 Task: Select the stages prompt to save files before stash.
Action: Mouse moved to (12, 470)
Screenshot: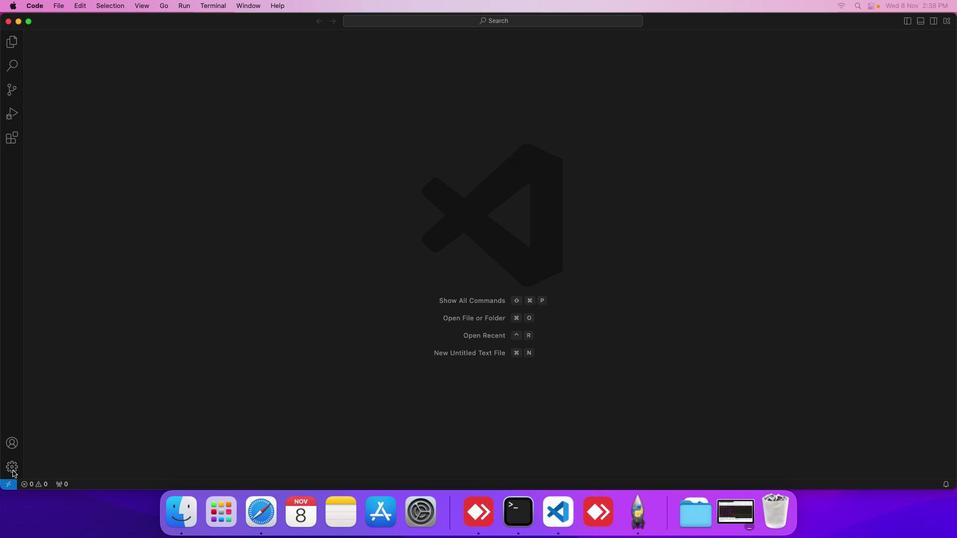 
Action: Mouse pressed left at (12, 470)
Screenshot: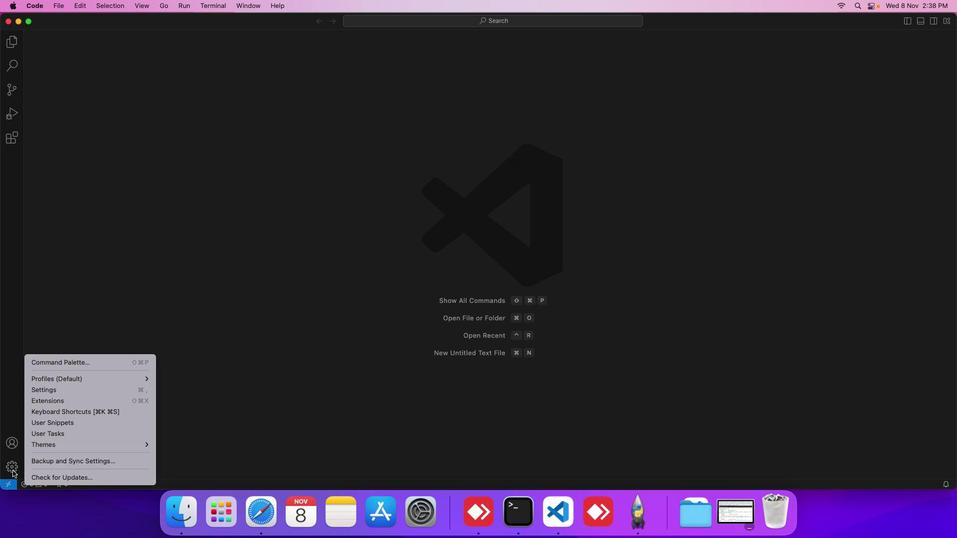 
Action: Mouse moved to (54, 391)
Screenshot: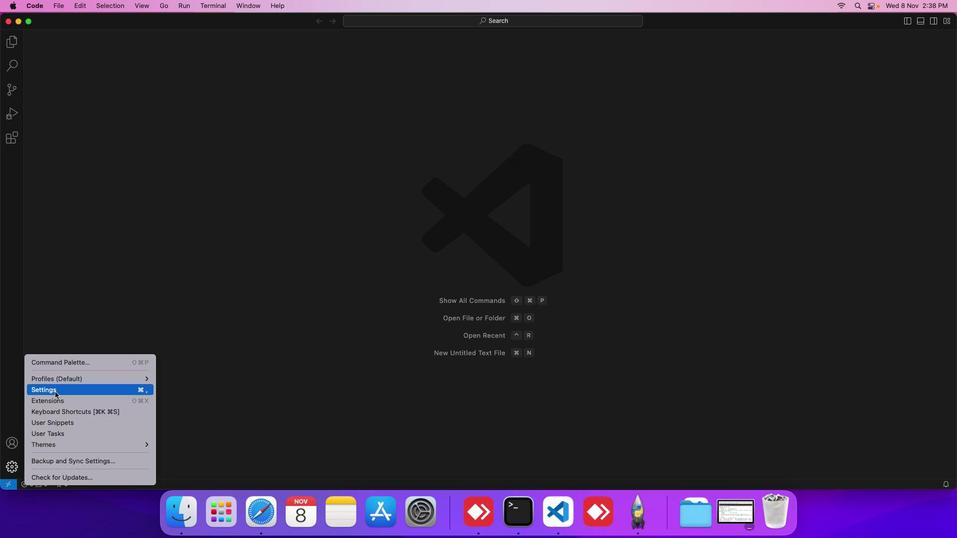 
Action: Mouse pressed left at (54, 391)
Screenshot: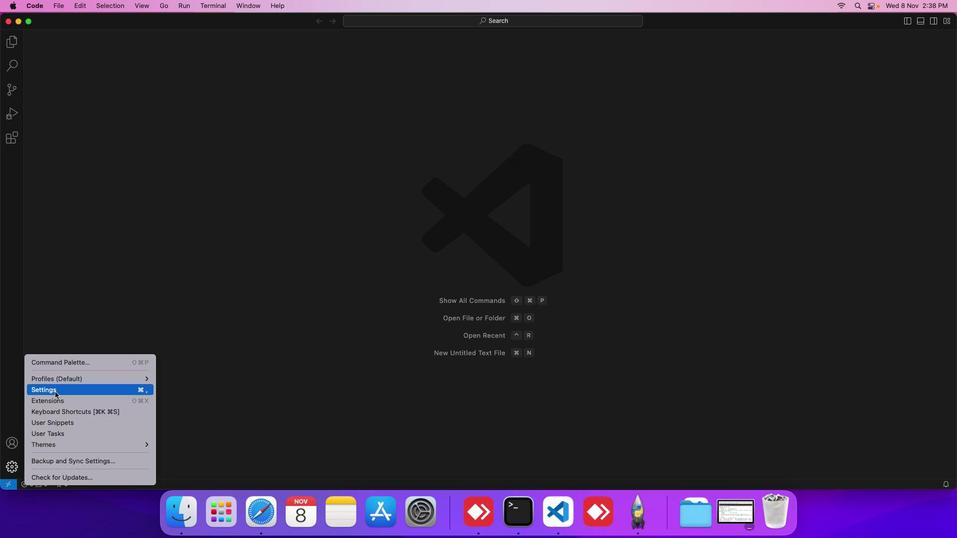 
Action: Mouse moved to (219, 177)
Screenshot: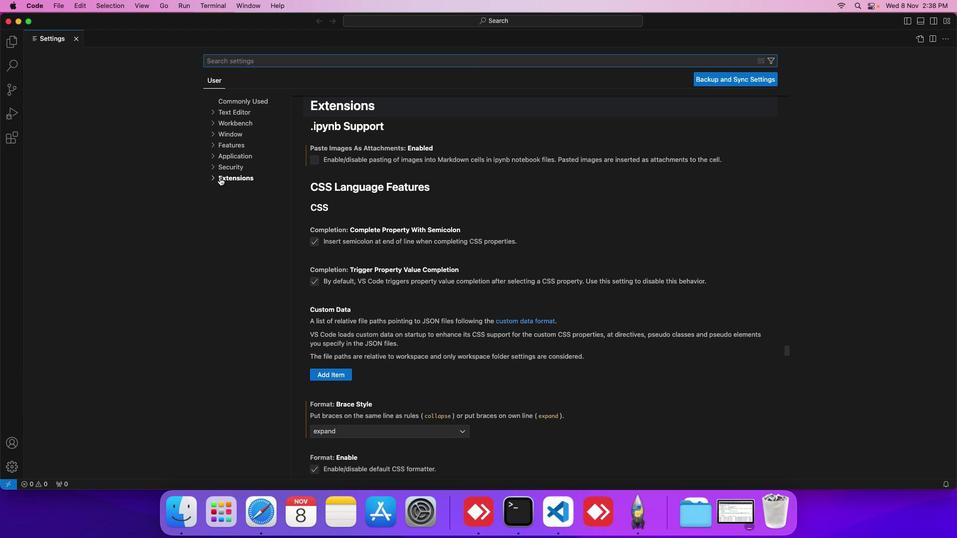 
Action: Mouse pressed left at (219, 177)
Screenshot: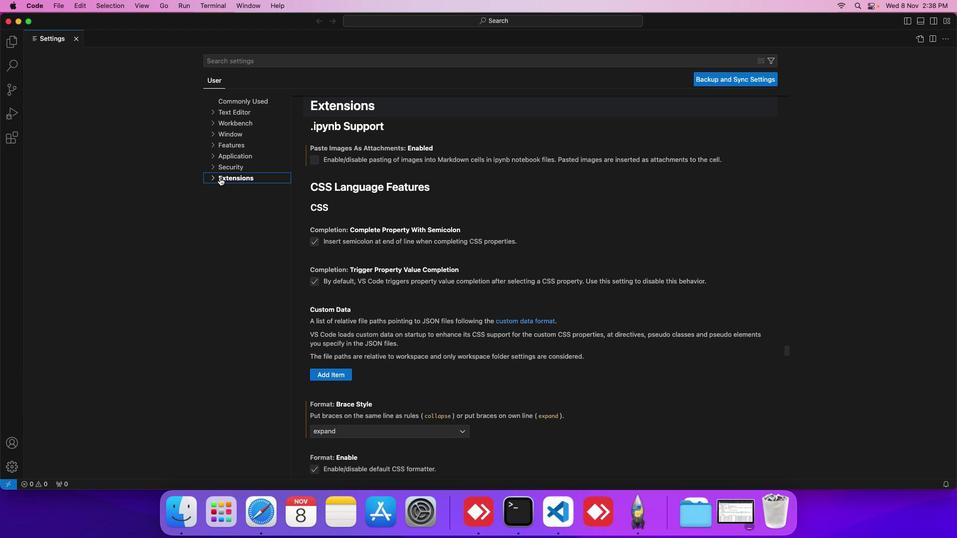 
Action: Mouse moved to (224, 220)
Screenshot: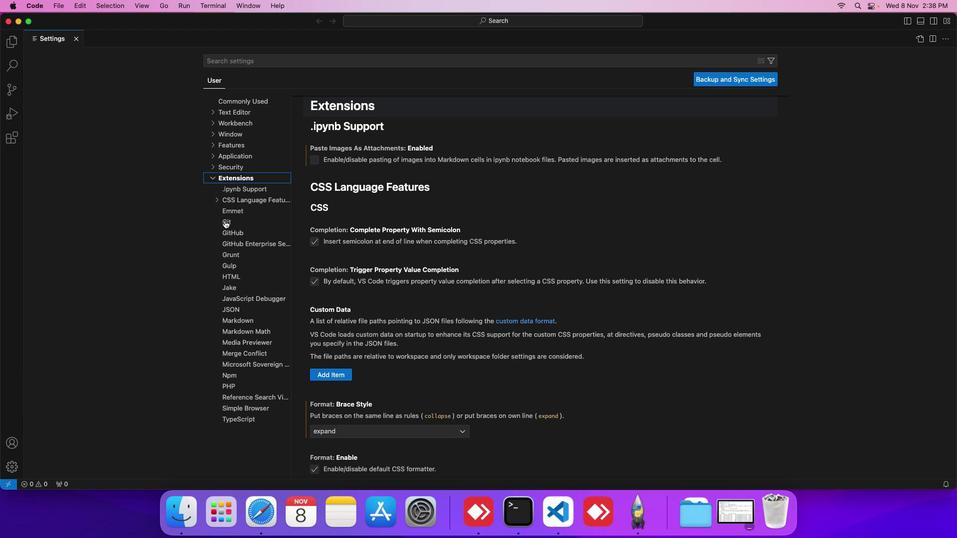 
Action: Mouse pressed left at (224, 220)
Screenshot: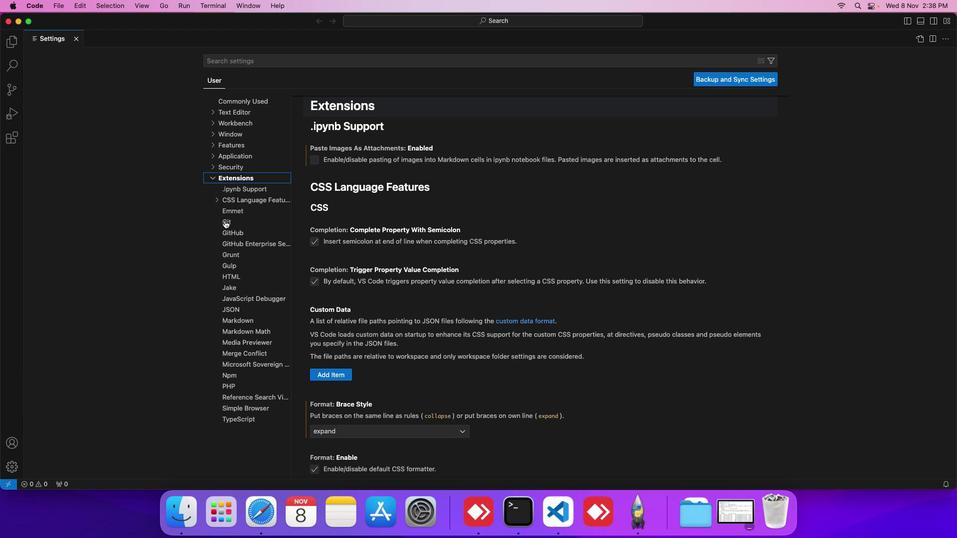 
Action: Mouse moved to (354, 269)
Screenshot: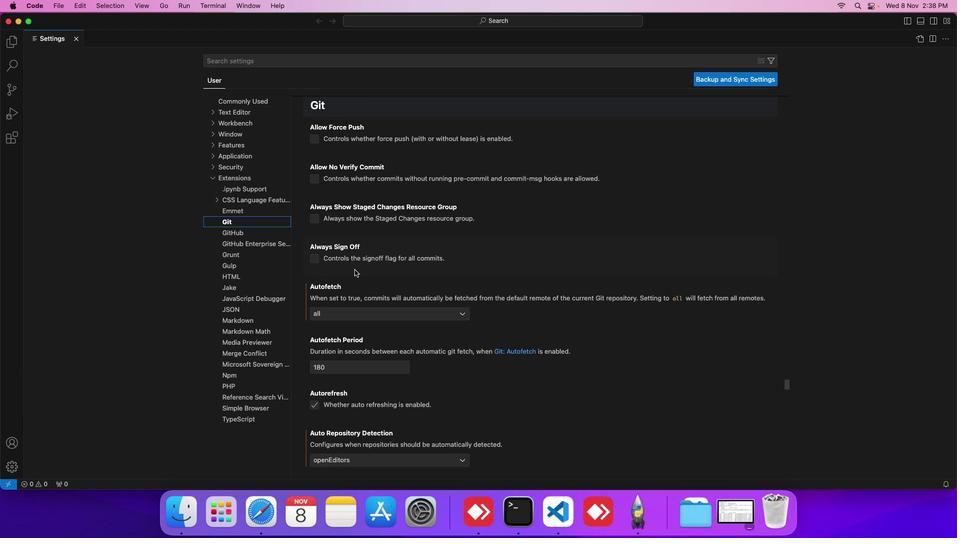 
Action: Mouse scrolled (354, 269) with delta (0, 0)
Screenshot: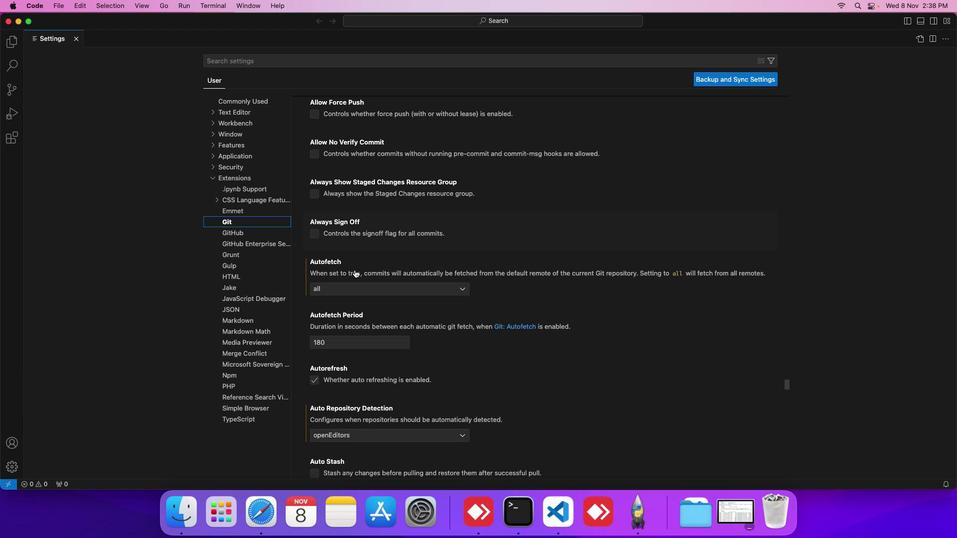 
Action: Mouse scrolled (354, 269) with delta (0, 0)
Screenshot: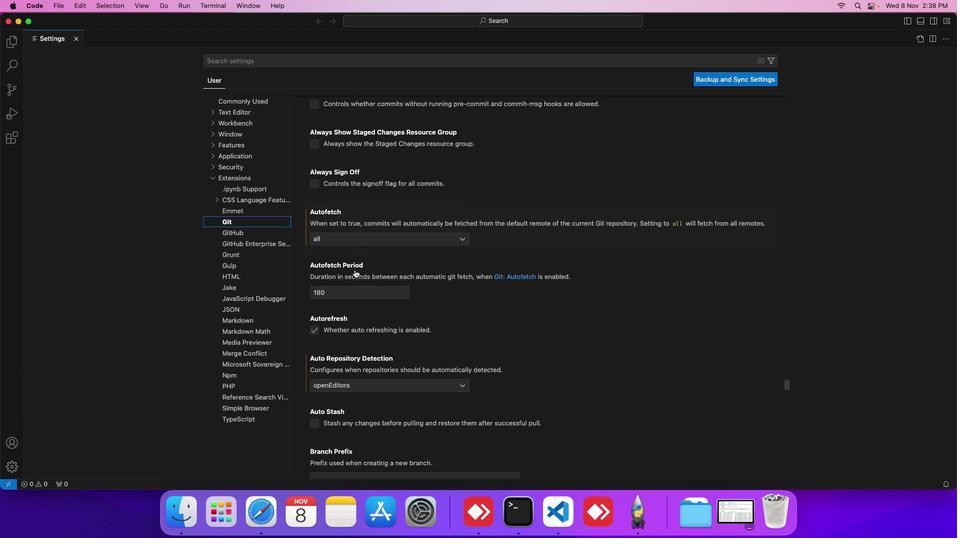 
Action: Mouse scrolled (354, 269) with delta (0, 0)
Screenshot: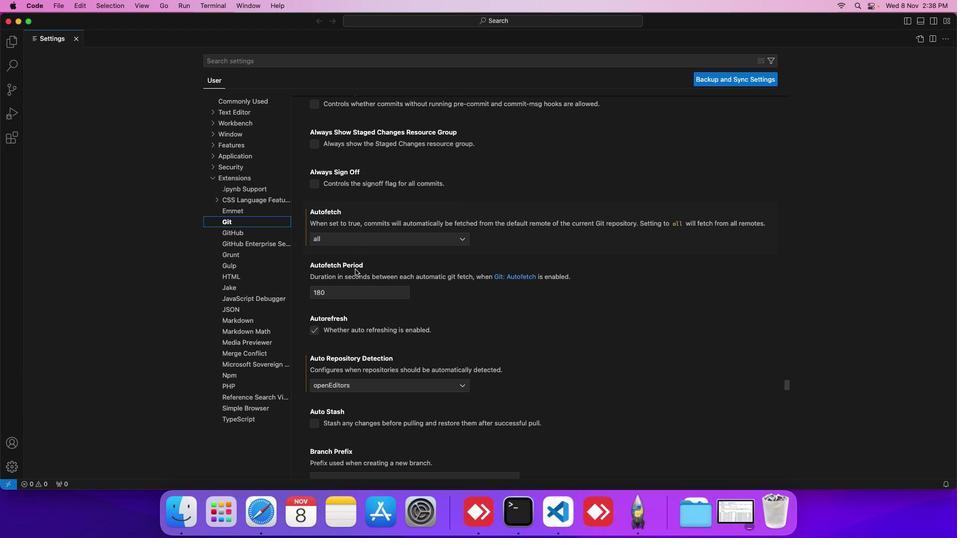 
Action: Mouse moved to (355, 269)
Screenshot: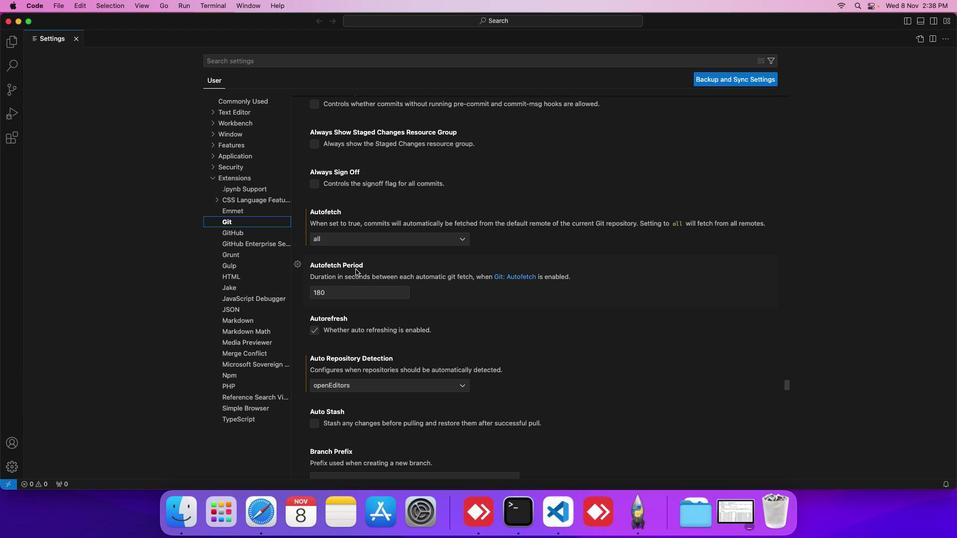 
Action: Mouse scrolled (355, 269) with delta (0, 0)
Screenshot: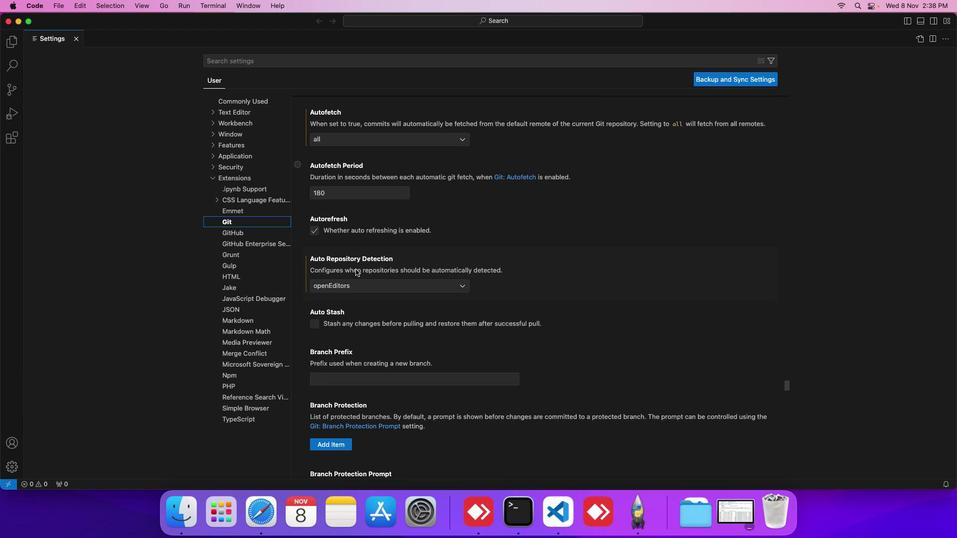 
Action: Mouse scrolled (355, 269) with delta (0, 0)
Screenshot: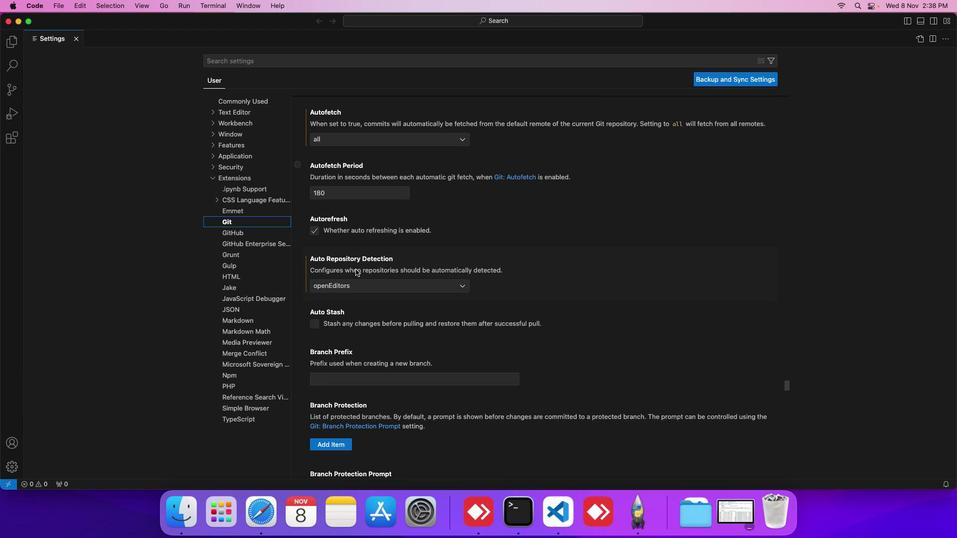 
Action: Mouse scrolled (355, 269) with delta (0, 0)
Screenshot: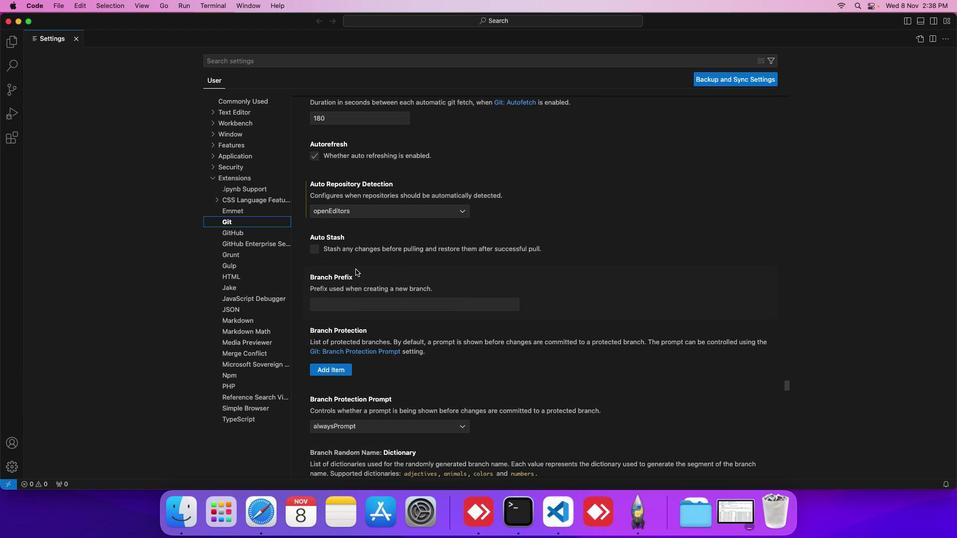 
Action: Mouse scrolled (355, 269) with delta (0, -1)
Screenshot: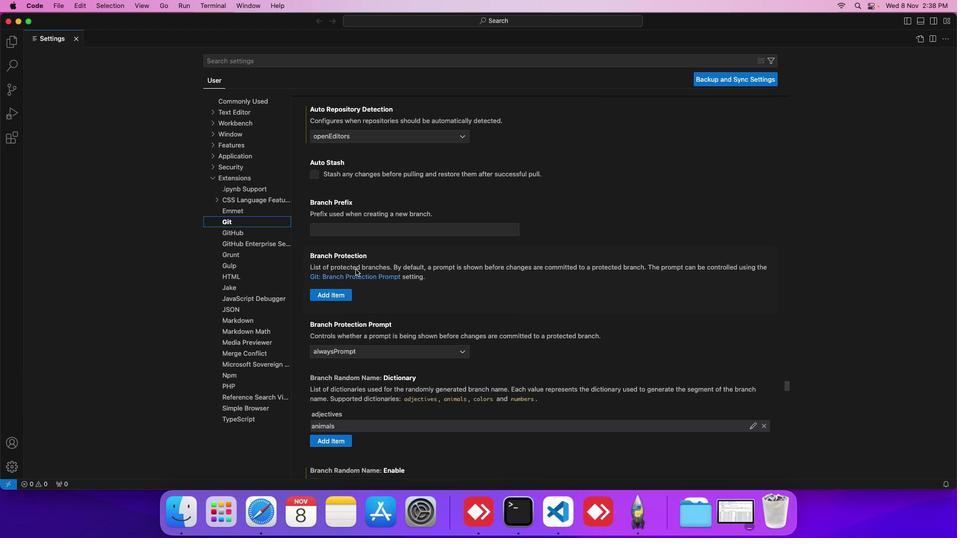 
Action: Mouse scrolled (355, 269) with delta (0, -1)
Screenshot: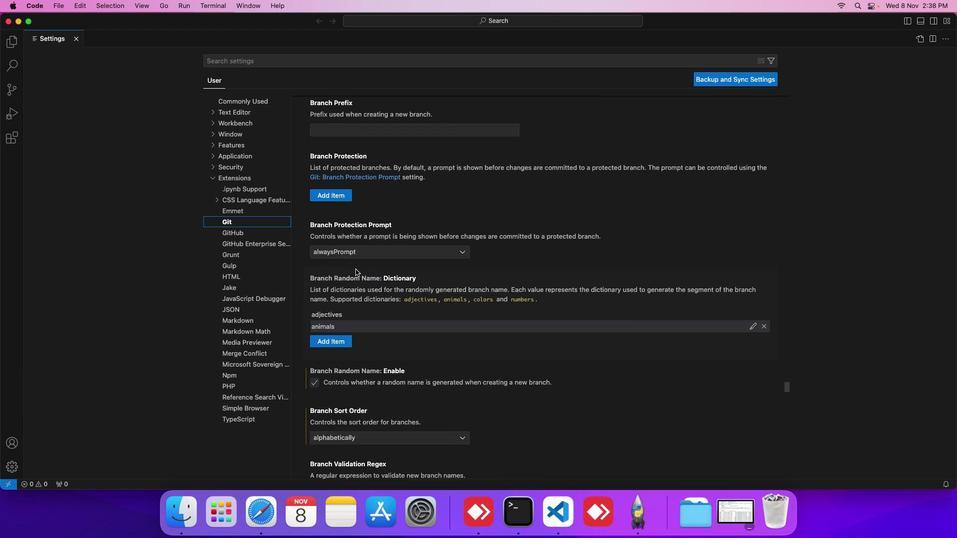 
Action: Mouse scrolled (355, 269) with delta (0, -1)
Screenshot: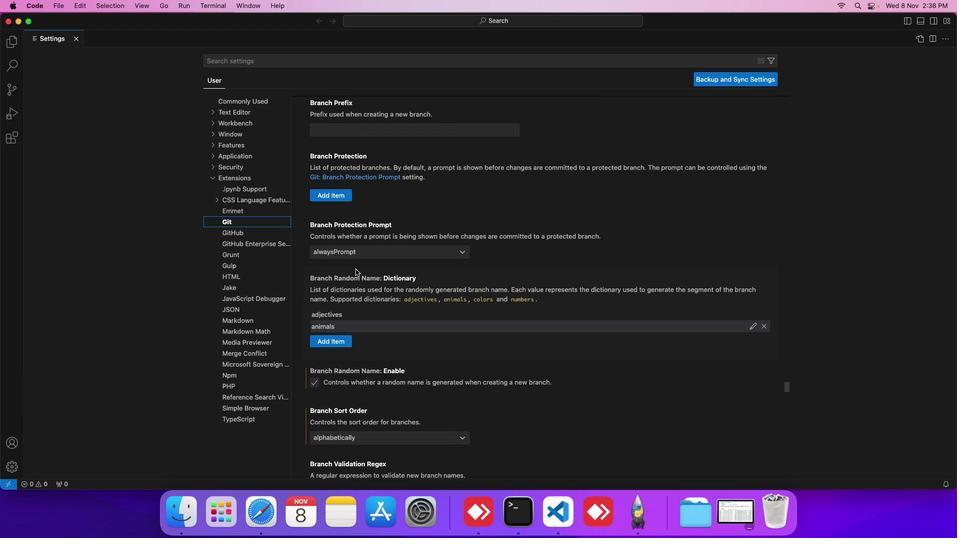 
Action: Mouse scrolled (355, 269) with delta (0, 0)
Screenshot: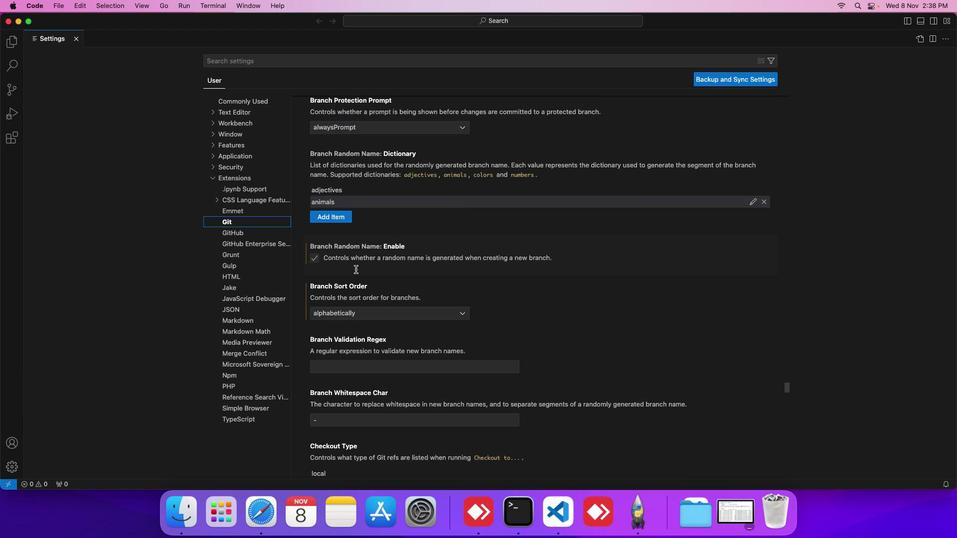 
Action: Mouse scrolled (355, 269) with delta (0, 0)
Screenshot: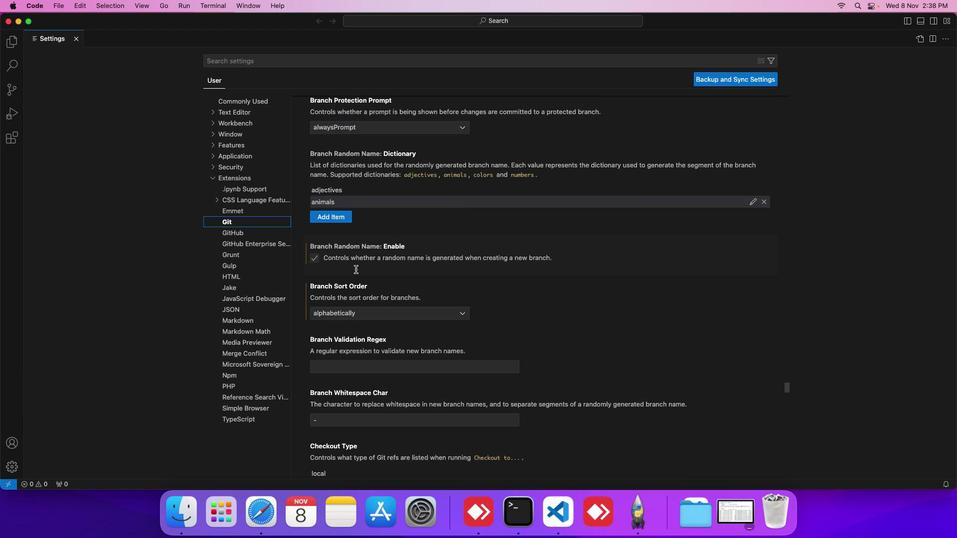 
Action: Mouse scrolled (355, 269) with delta (0, -1)
Screenshot: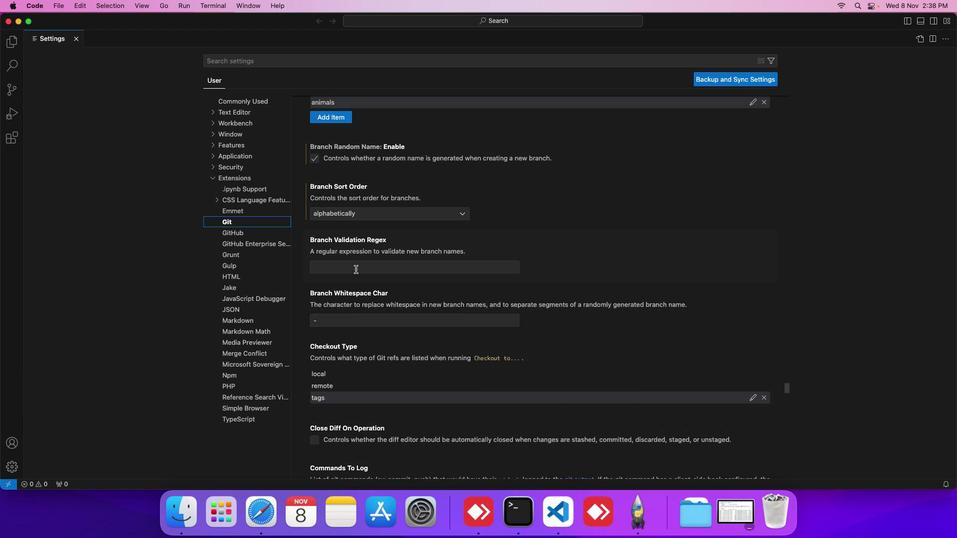 
Action: Mouse scrolled (355, 269) with delta (0, -1)
Screenshot: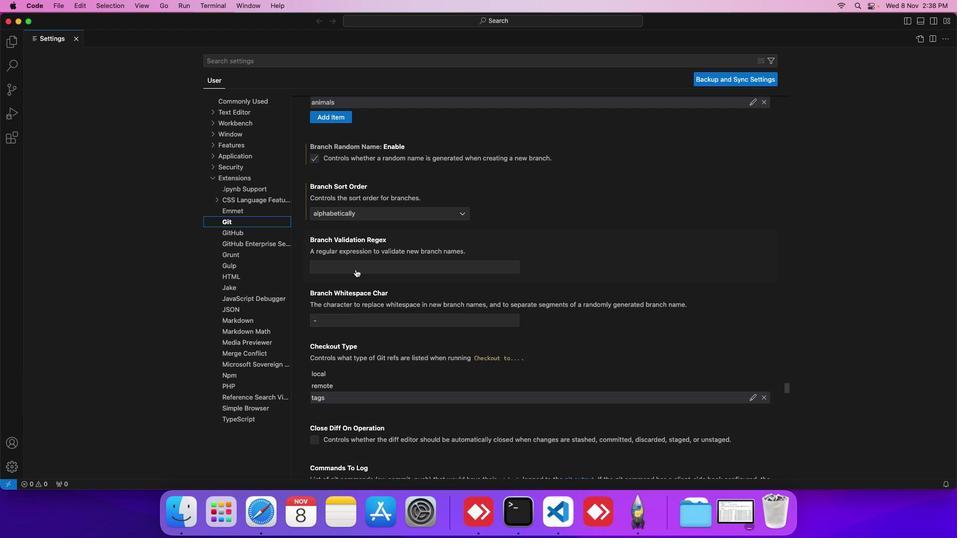 
Action: Mouse scrolled (355, 269) with delta (0, -1)
Screenshot: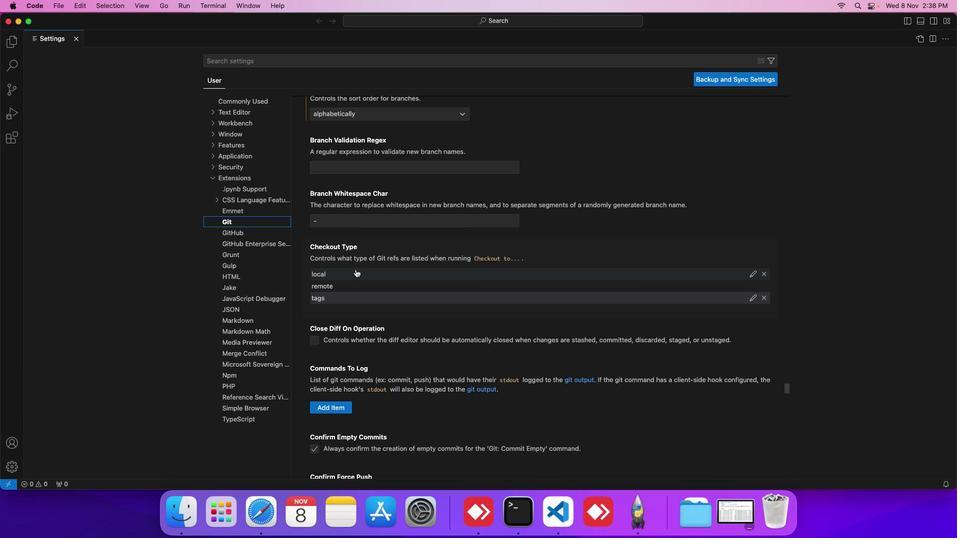 
Action: Mouse scrolled (355, 269) with delta (0, 0)
Screenshot: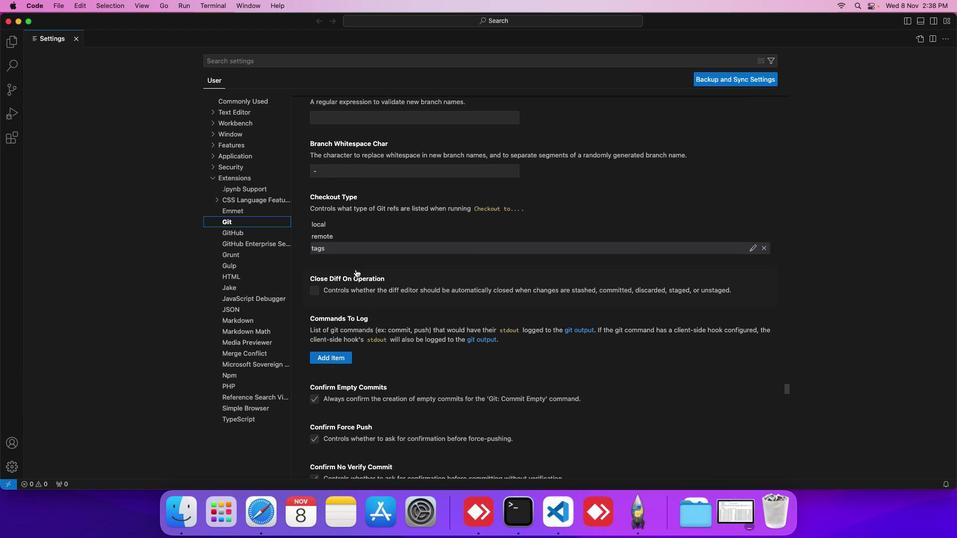 
Action: Mouse scrolled (355, 269) with delta (0, 0)
Screenshot: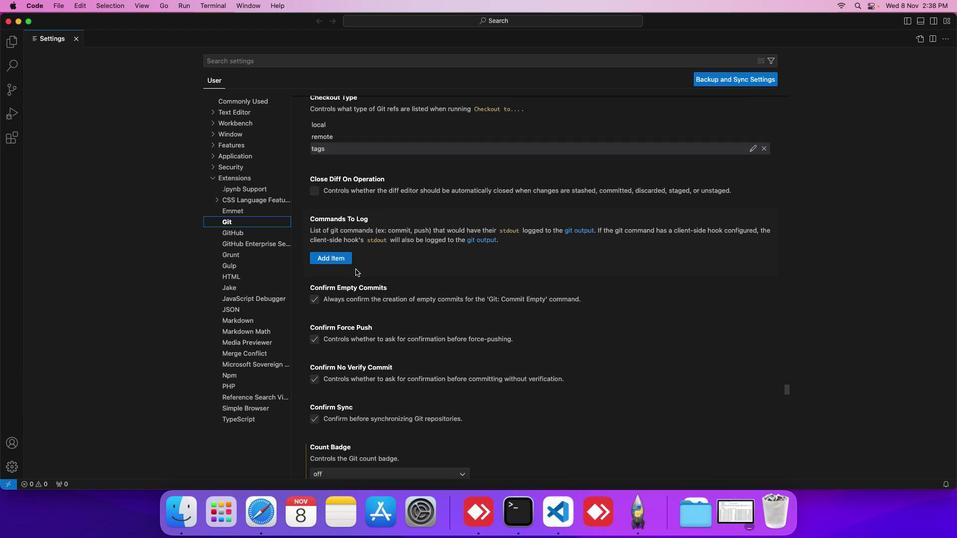 
Action: Mouse scrolled (355, 269) with delta (0, 0)
Screenshot: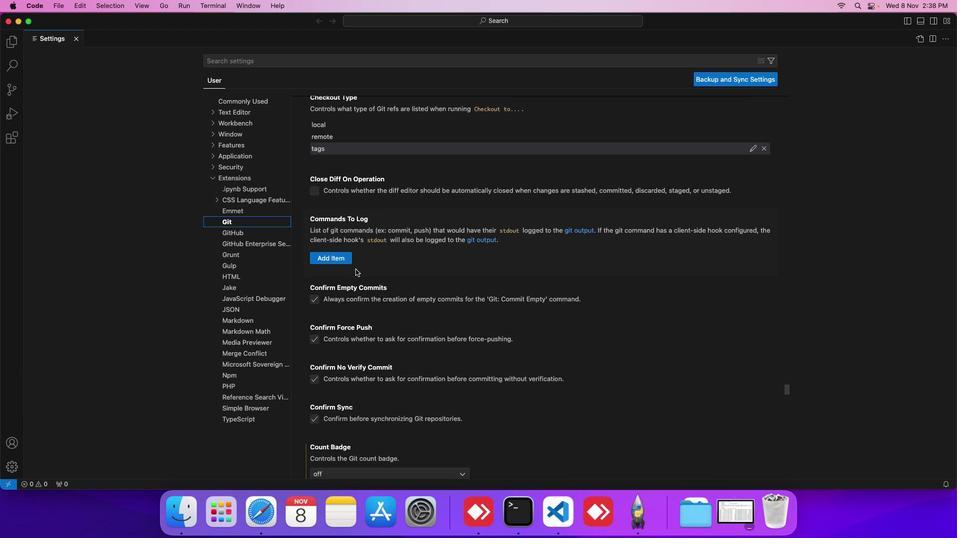 
Action: Mouse scrolled (355, 269) with delta (0, -1)
Screenshot: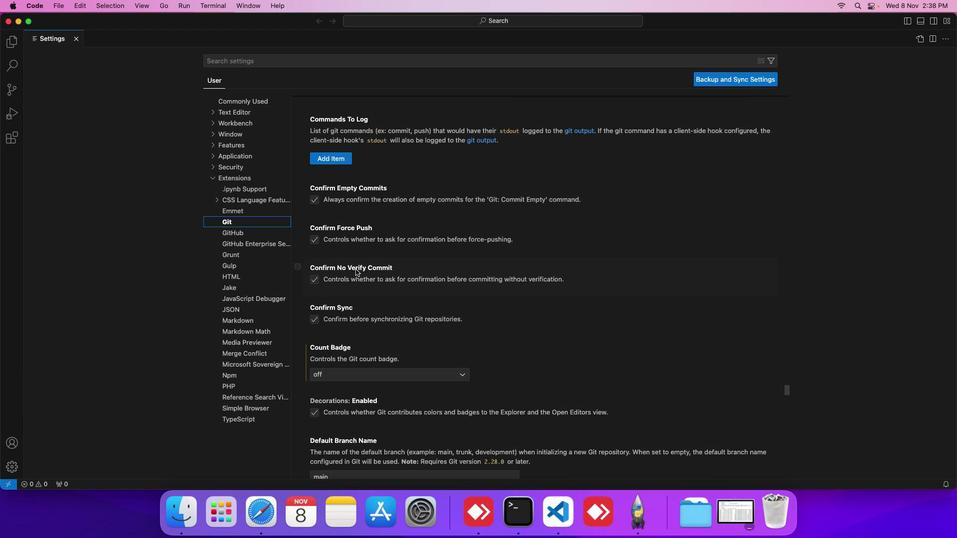 
Action: Mouse scrolled (355, 269) with delta (0, -1)
Screenshot: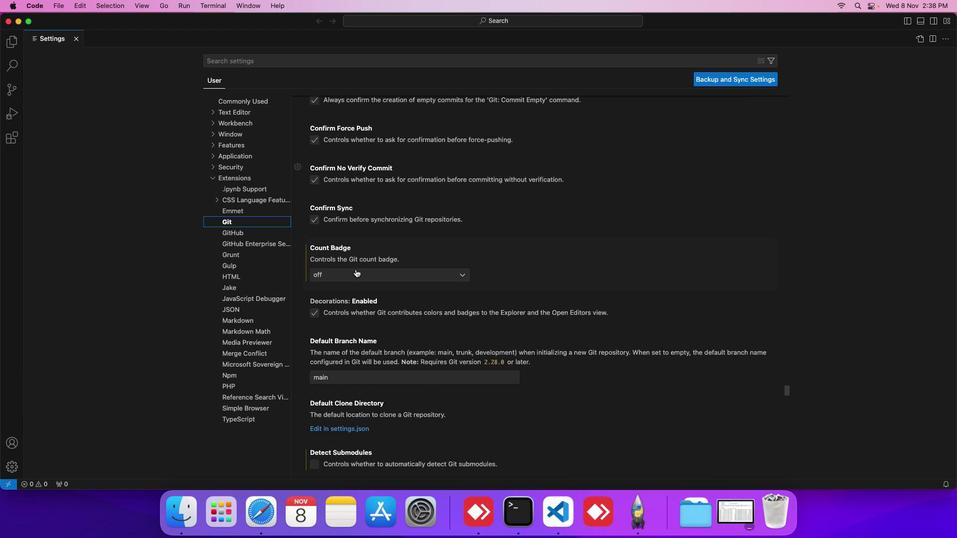 
Action: Mouse scrolled (355, 269) with delta (0, -1)
Screenshot: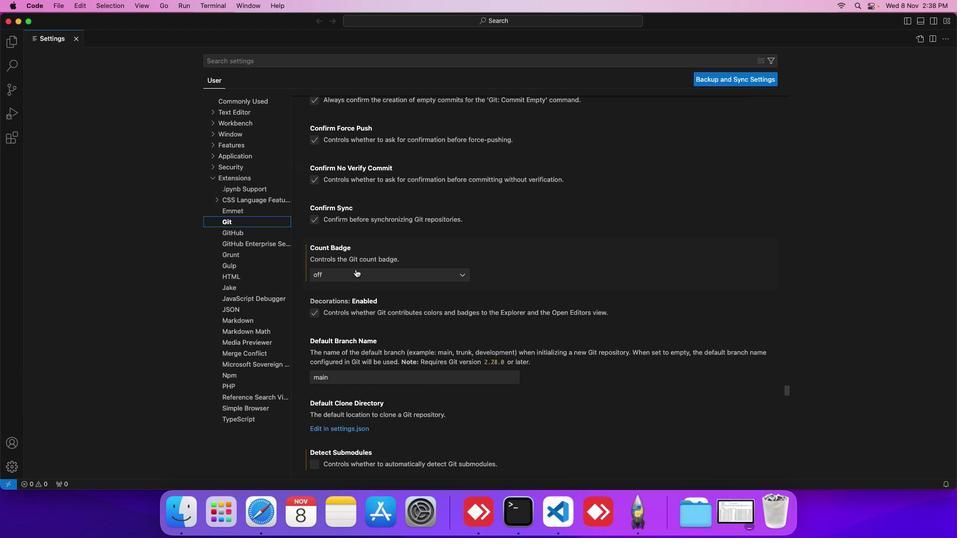 
Action: Mouse scrolled (355, 269) with delta (0, 0)
Screenshot: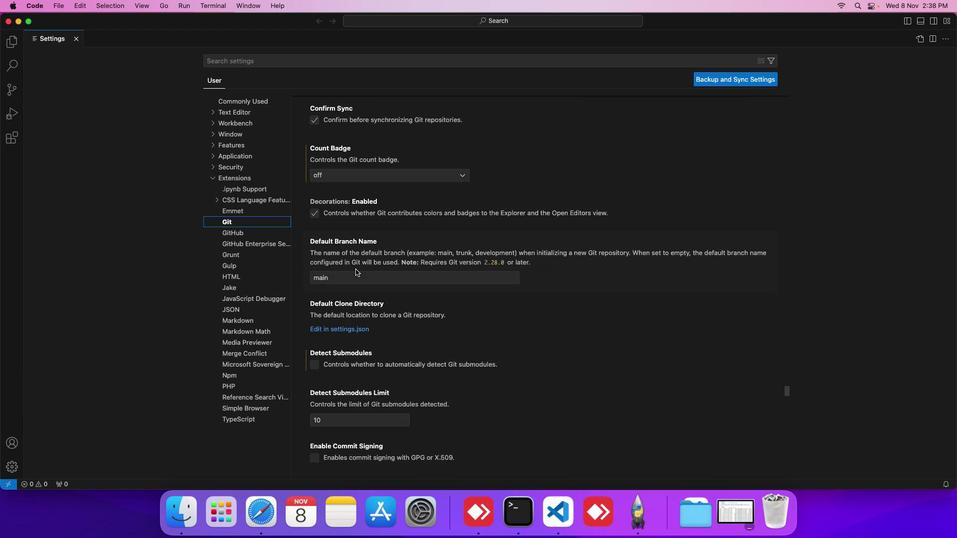 
Action: Mouse scrolled (355, 269) with delta (0, 0)
Screenshot: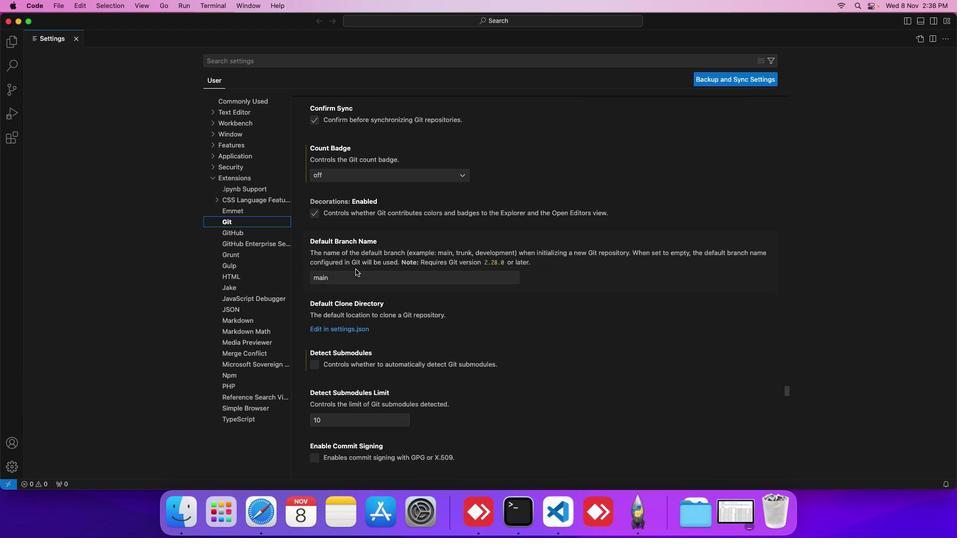 
Action: Mouse scrolled (355, 269) with delta (0, 0)
Screenshot: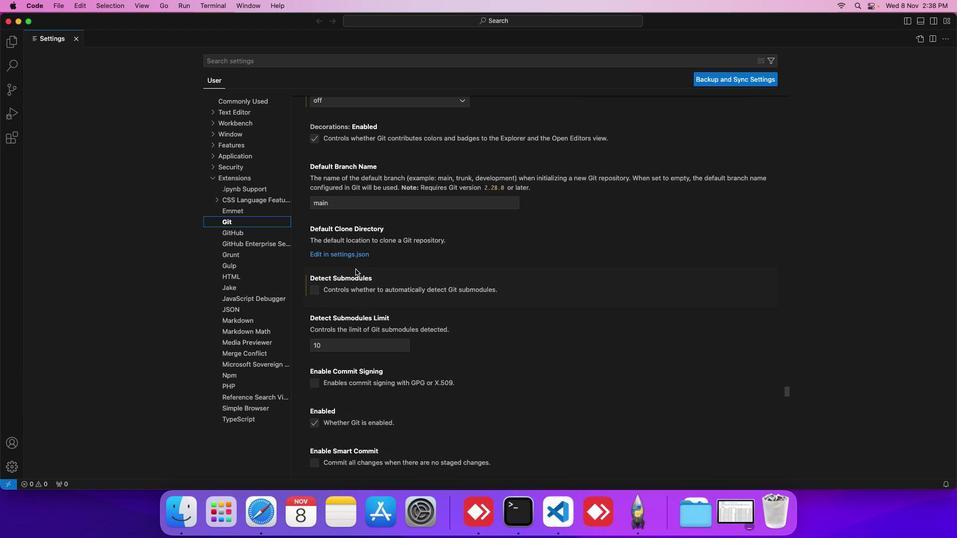 
Action: Mouse scrolled (355, 269) with delta (0, -1)
Screenshot: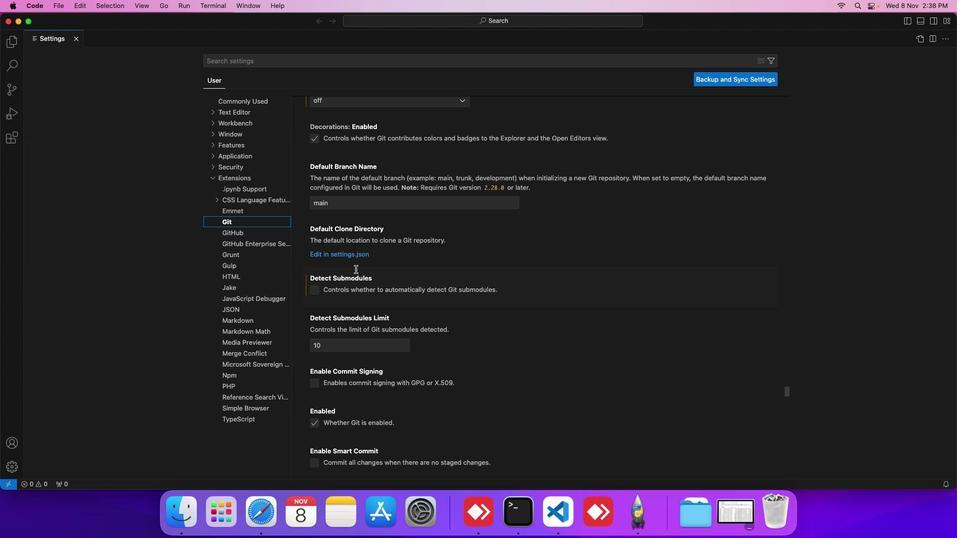 
Action: Mouse scrolled (355, 269) with delta (0, -1)
Screenshot: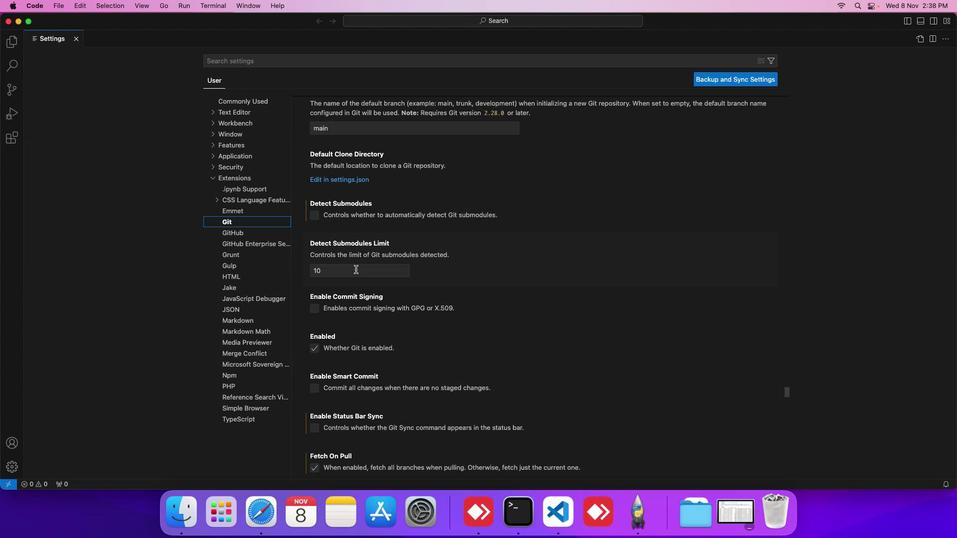 
Action: Mouse scrolled (355, 269) with delta (0, 0)
Screenshot: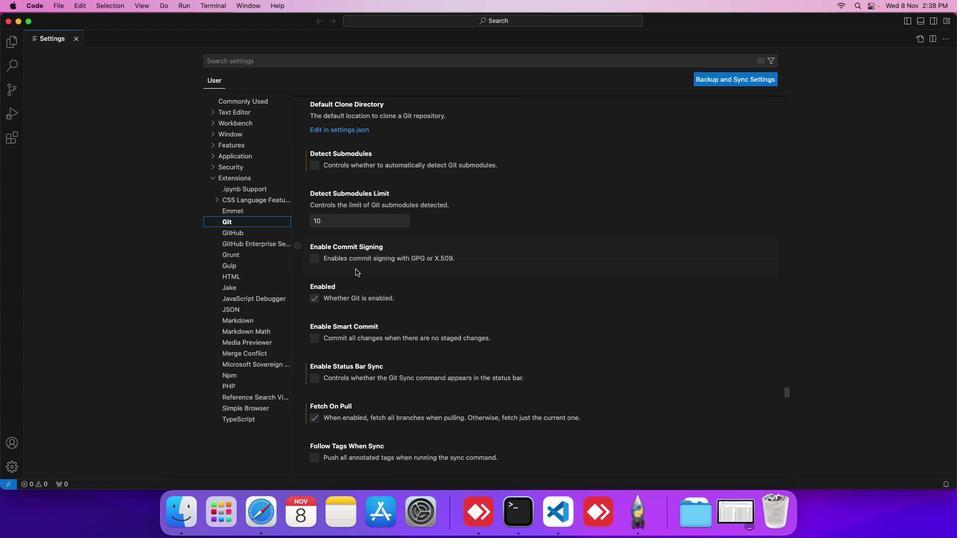 
Action: Mouse scrolled (355, 269) with delta (0, 0)
Screenshot: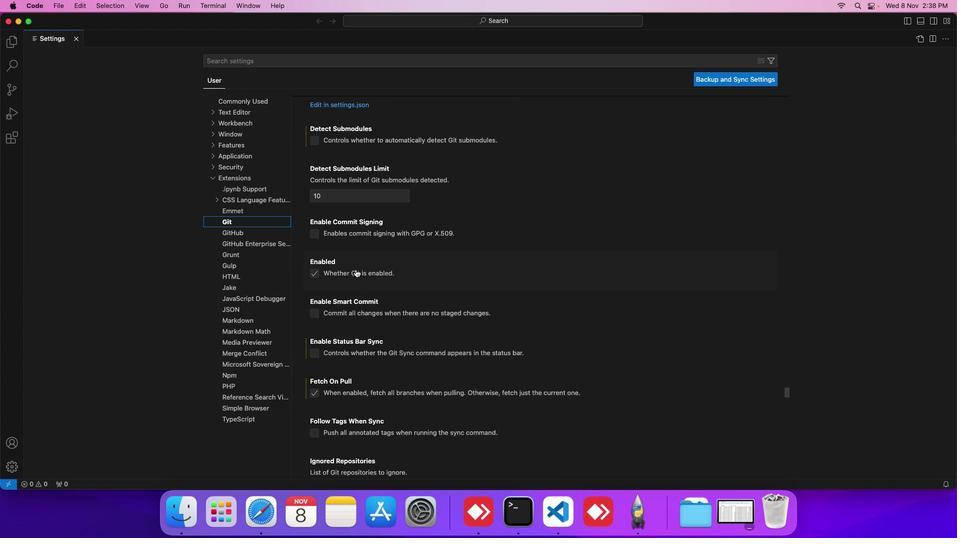 
Action: Mouse scrolled (355, 269) with delta (0, 0)
Screenshot: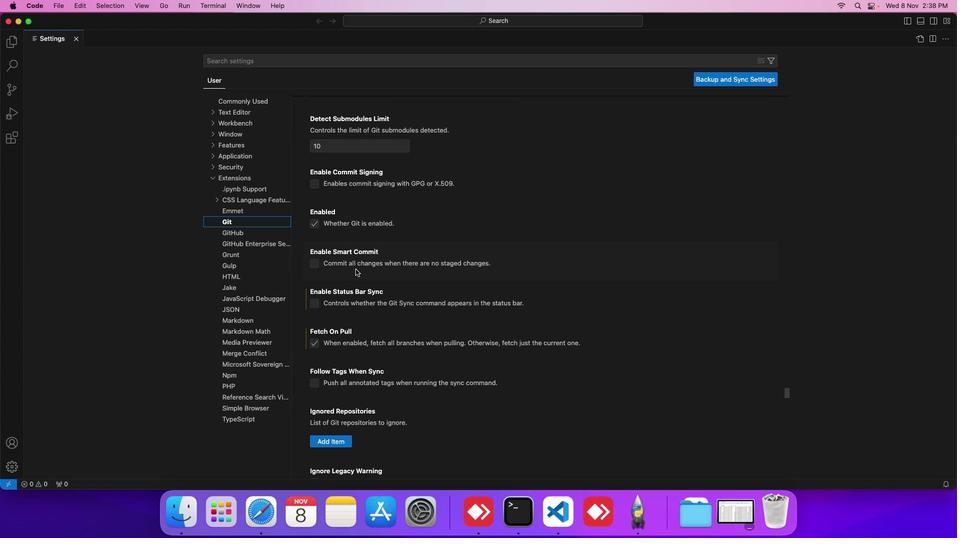 
Action: Mouse scrolled (355, 269) with delta (0, 0)
Screenshot: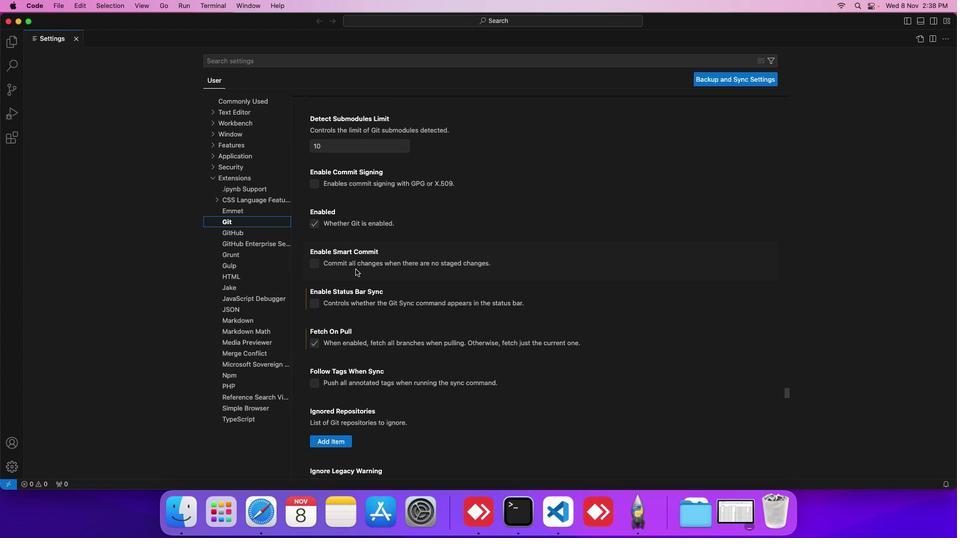 
Action: Mouse moved to (355, 268)
Screenshot: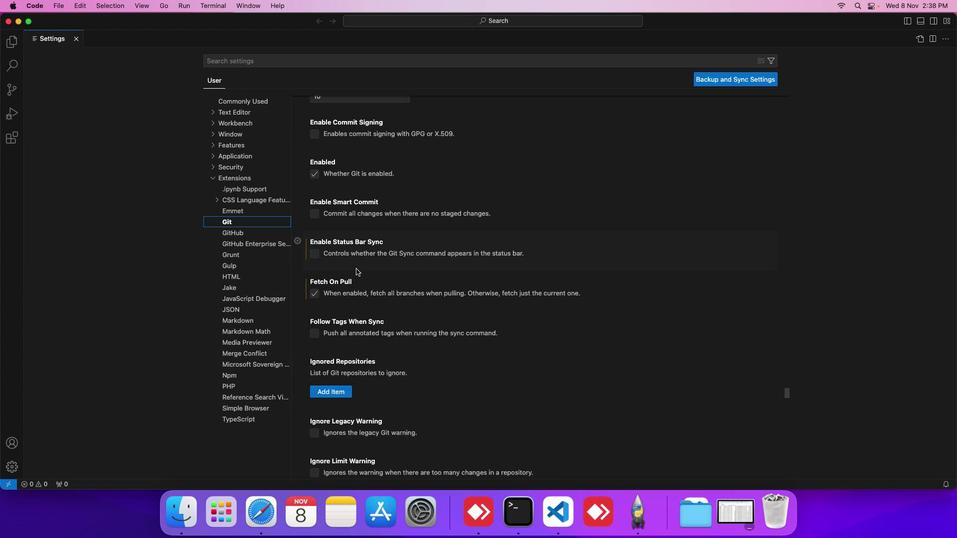 
Action: Mouse scrolled (355, 268) with delta (0, 0)
Screenshot: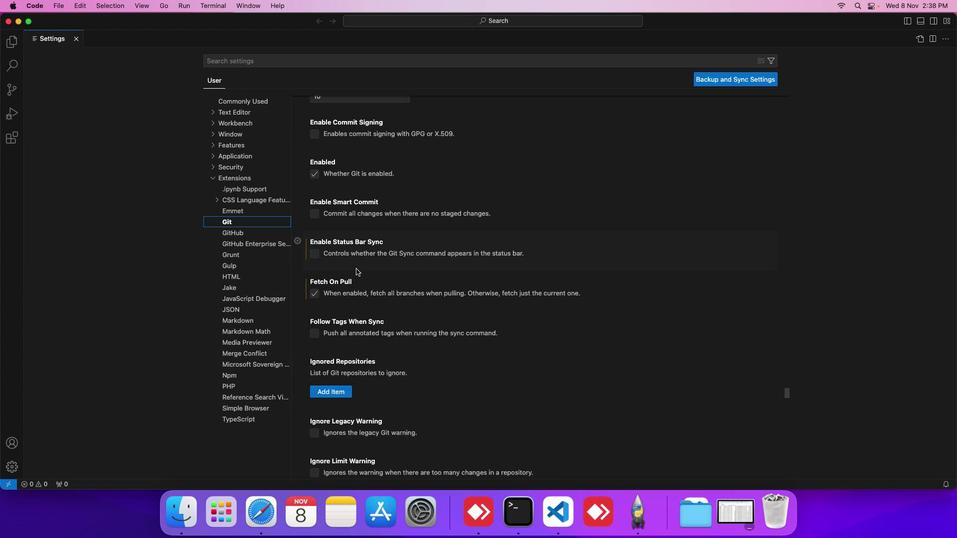 
Action: Mouse scrolled (355, 268) with delta (0, 0)
Screenshot: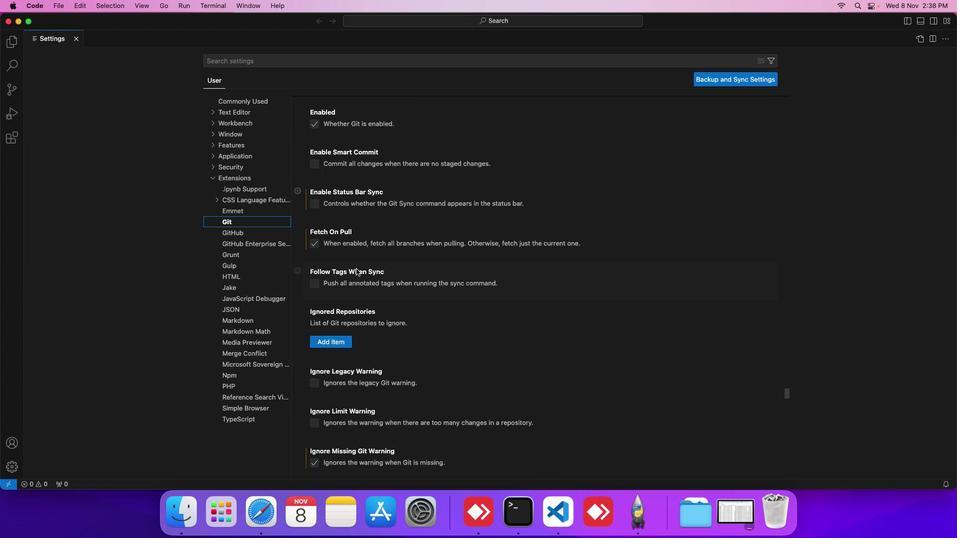 
Action: Mouse scrolled (355, 268) with delta (0, 0)
Screenshot: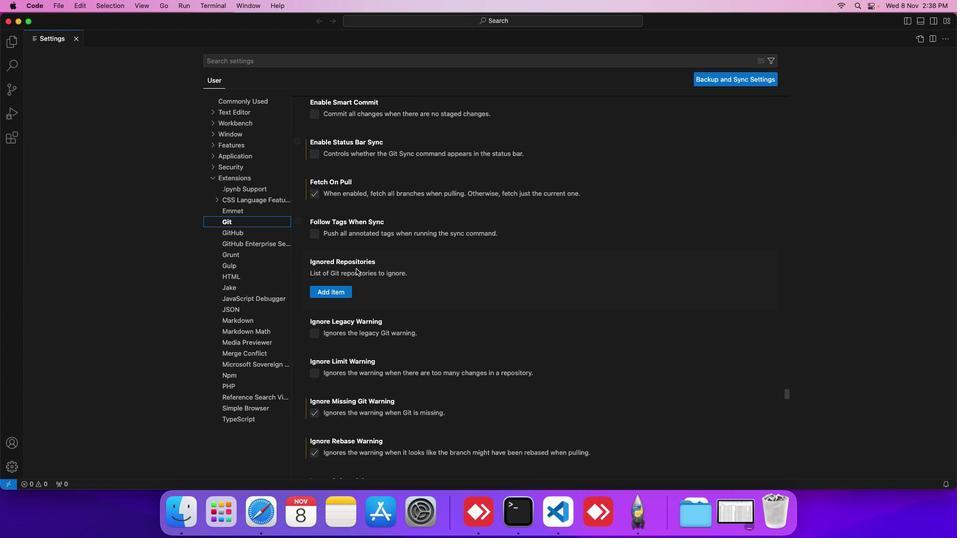 
Action: Mouse scrolled (355, 268) with delta (0, 0)
Screenshot: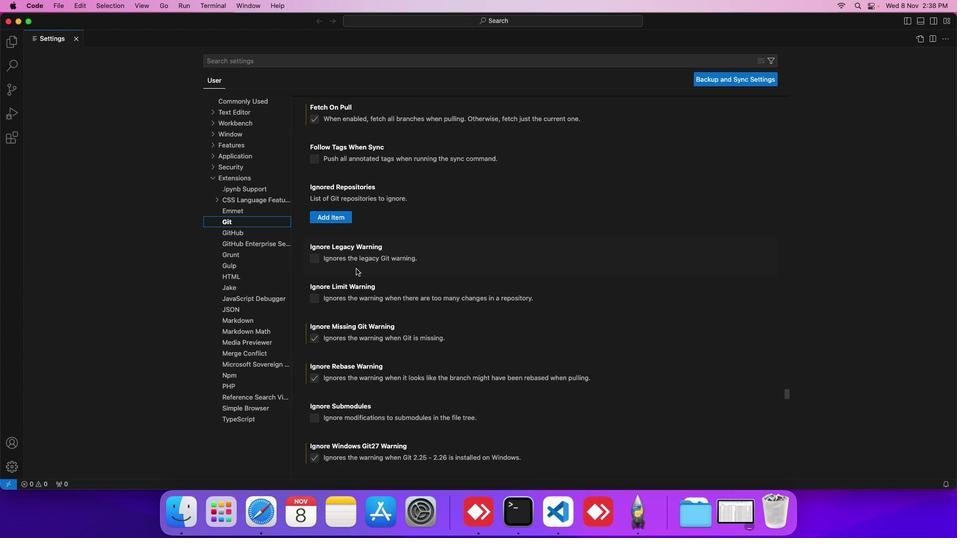 
Action: Mouse scrolled (355, 268) with delta (0, -1)
Screenshot: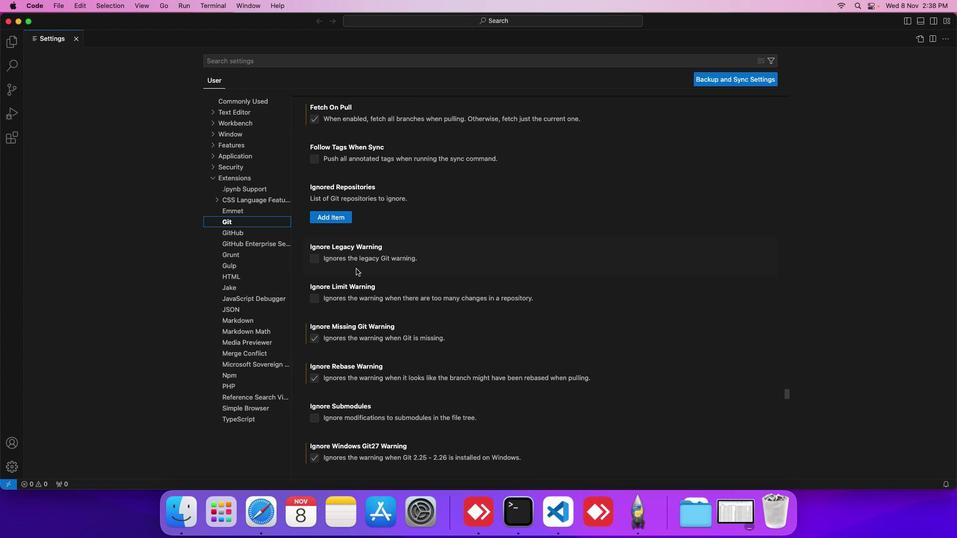 
Action: Mouse scrolled (355, 268) with delta (0, -1)
Screenshot: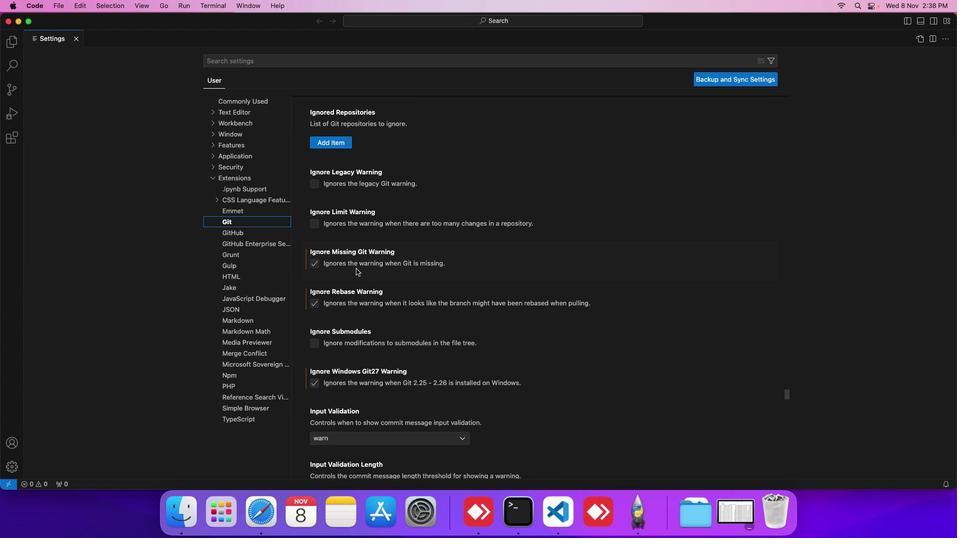 
Action: Mouse scrolled (355, 268) with delta (0, 0)
Screenshot: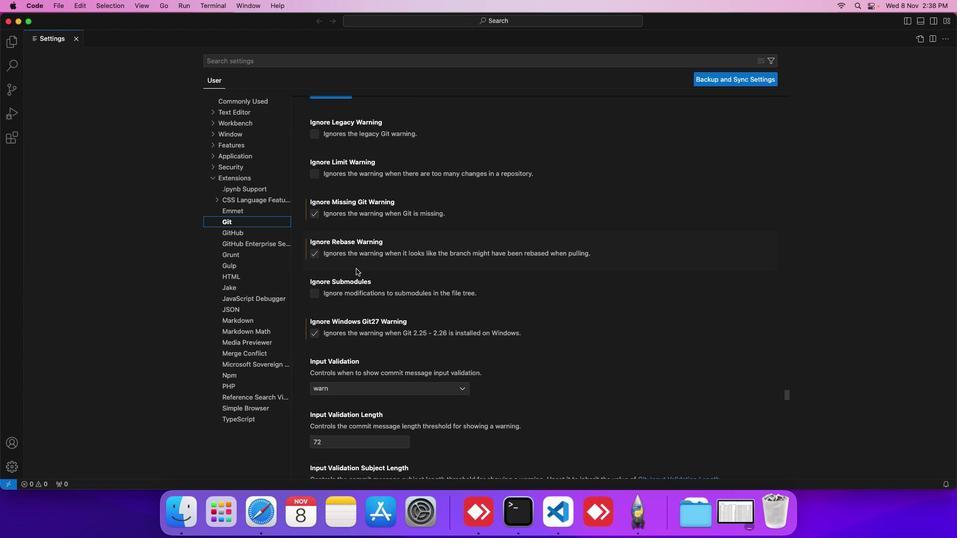 
Action: Mouse scrolled (355, 268) with delta (0, 0)
Screenshot: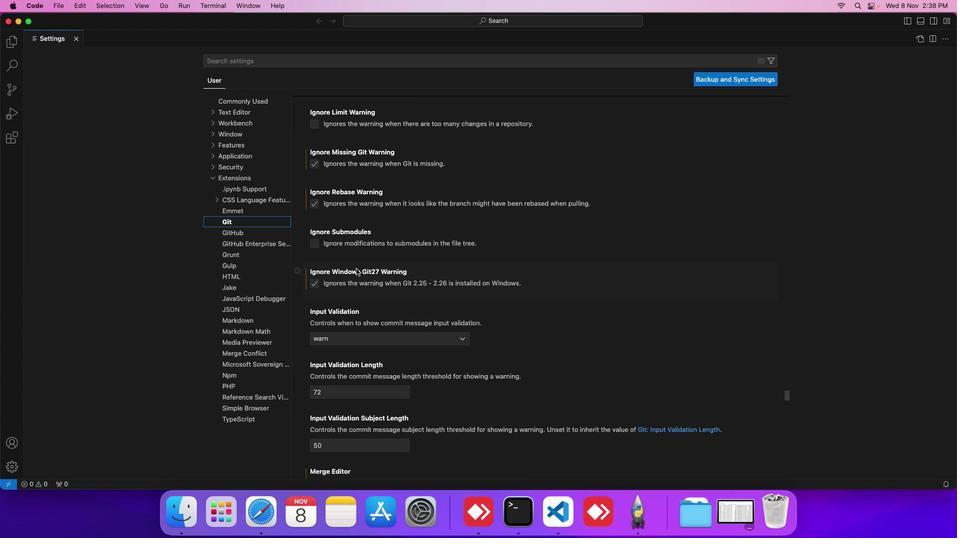 
Action: Mouse scrolled (355, 268) with delta (0, 0)
Screenshot: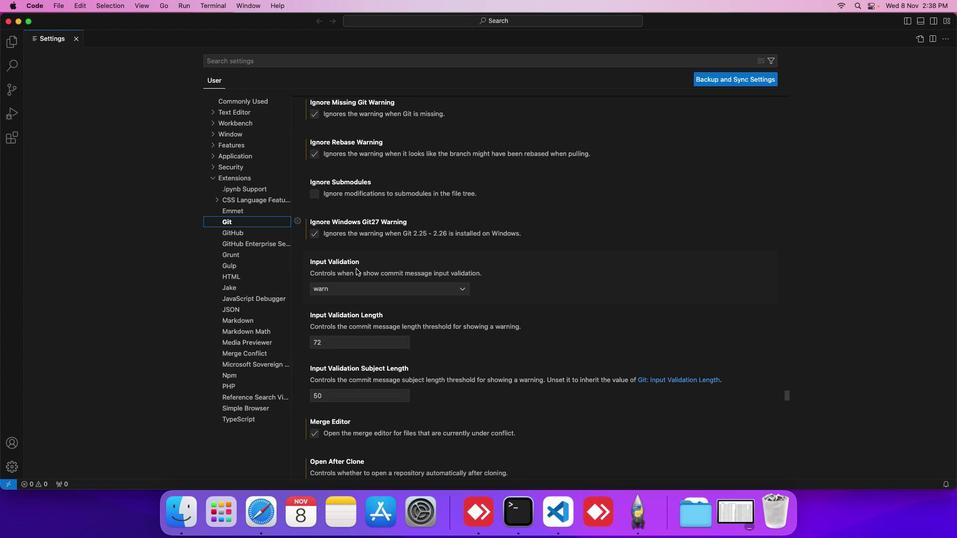 
Action: Mouse scrolled (355, 268) with delta (0, 0)
Screenshot: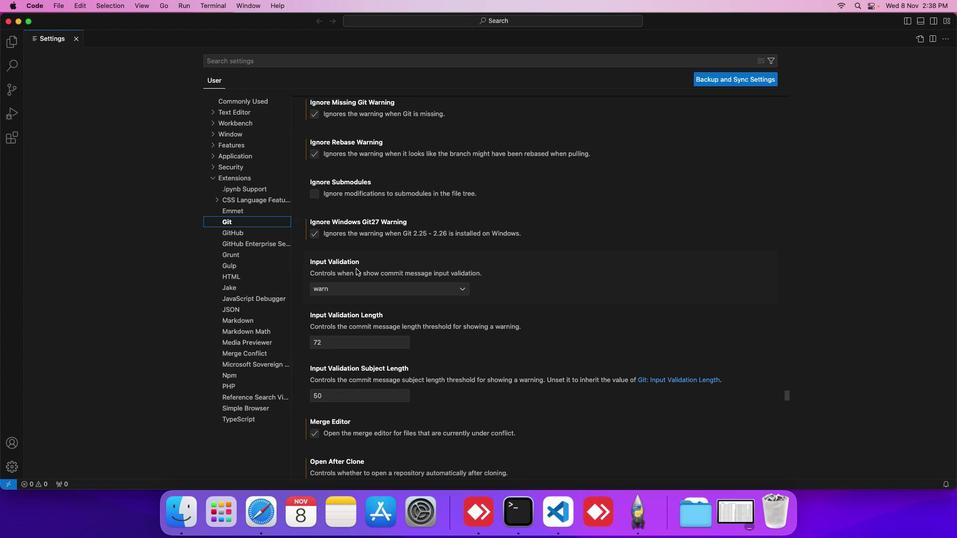 
Action: Mouse scrolled (355, 268) with delta (0, 0)
Screenshot: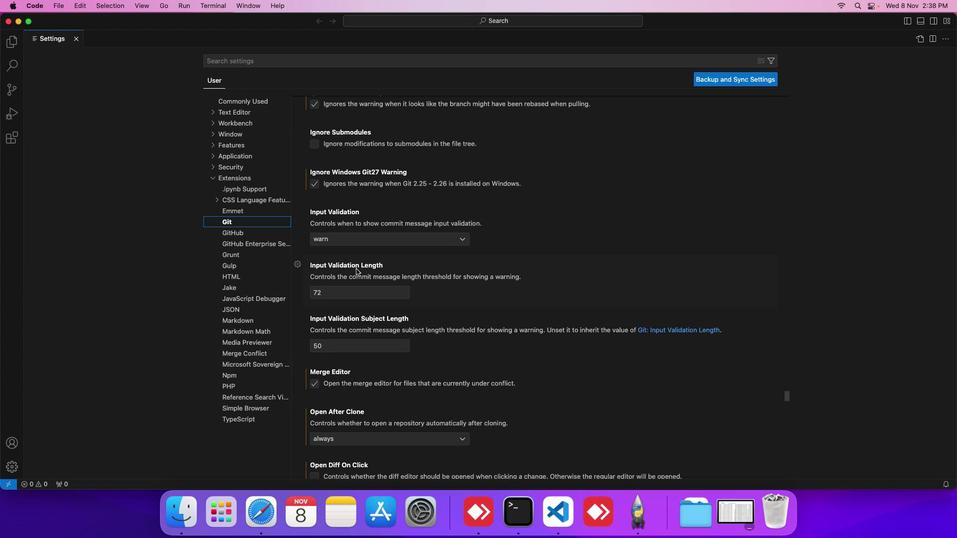 
Action: Mouse scrolled (355, 268) with delta (0, 0)
Screenshot: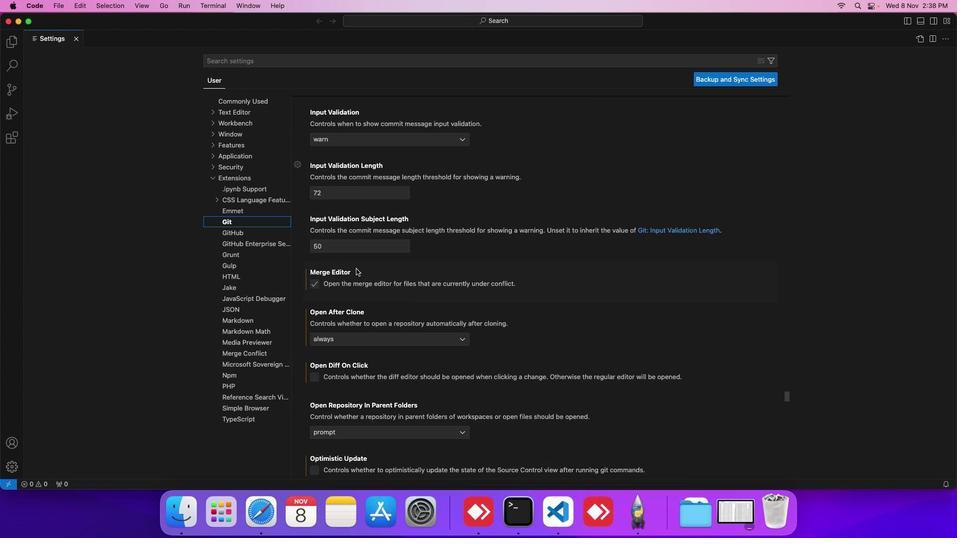 
Action: Mouse scrolled (355, 268) with delta (0, 0)
Screenshot: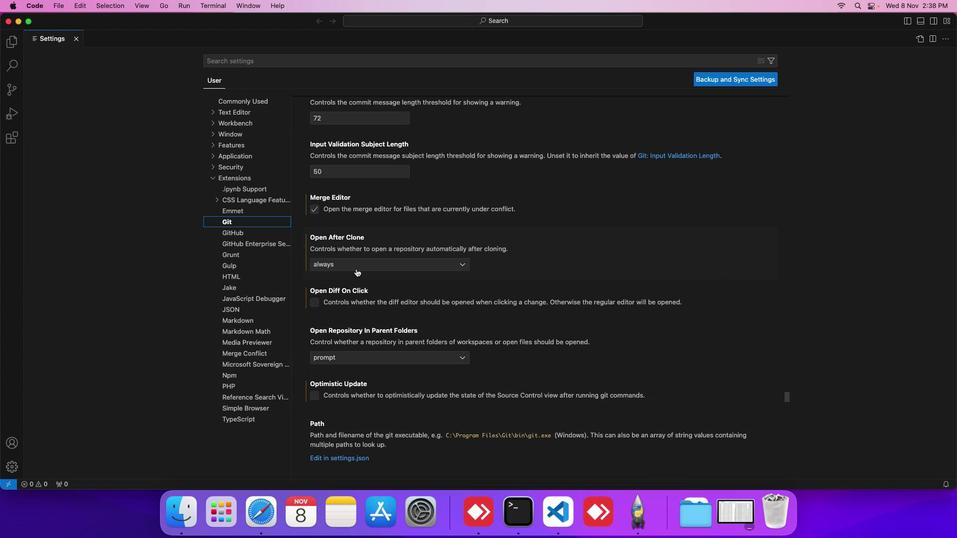 
Action: Mouse scrolled (355, 268) with delta (0, 0)
Screenshot: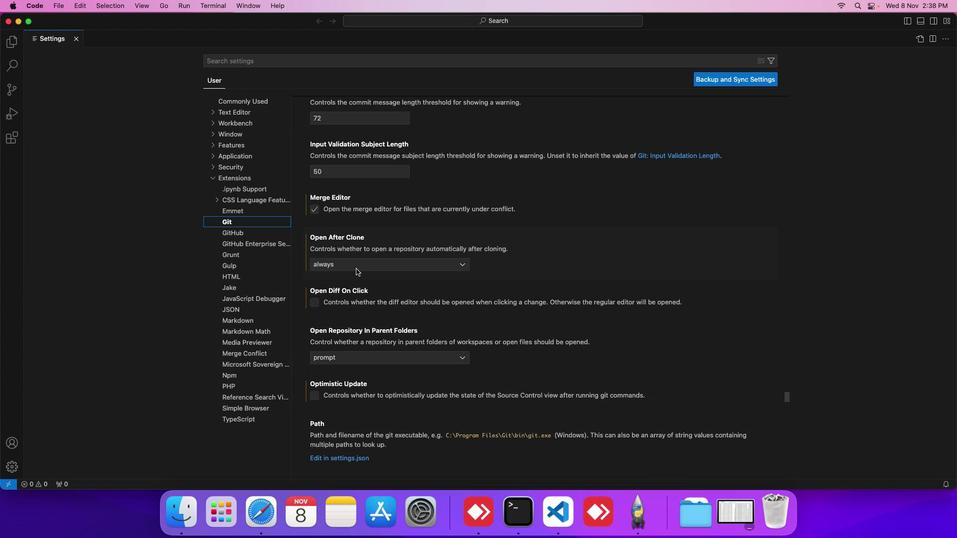 
Action: Mouse scrolled (355, 268) with delta (0, -1)
Screenshot: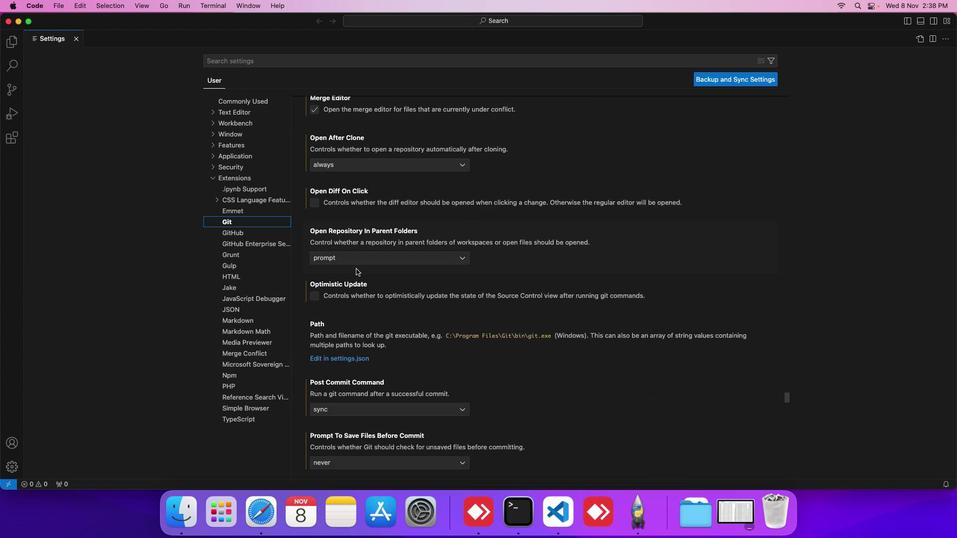 
Action: Mouse scrolled (355, 268) with delta (0, -1)
Screenshot: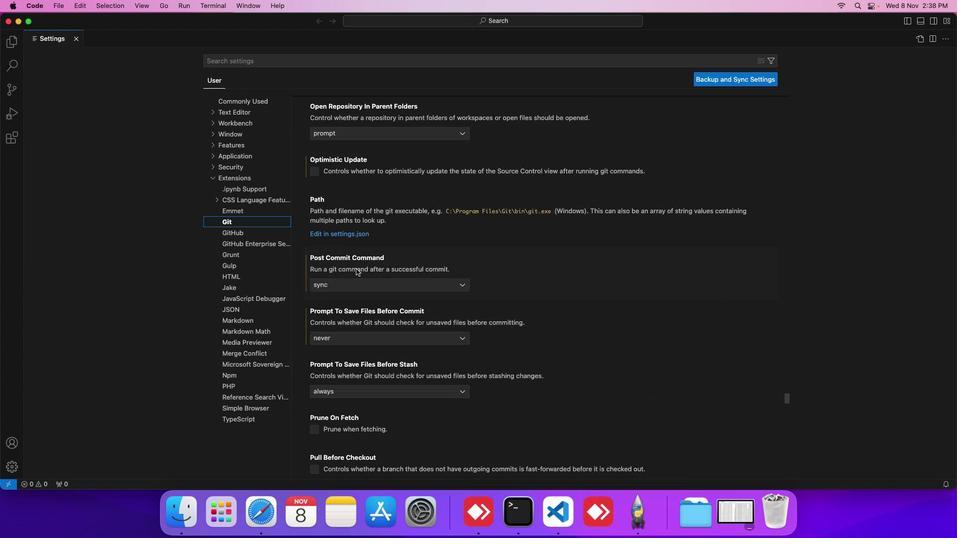 
Action: Mouse scrolled (355, 268) with delta (0, -2)
Screenshot: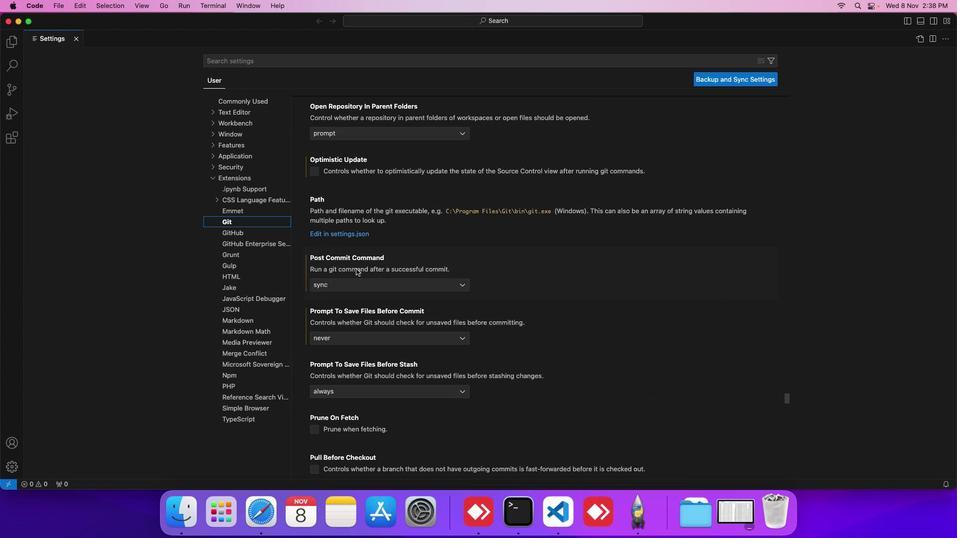 
Action: Mouse scrolled (355, 268) with delta (0, 0)
Screenshot: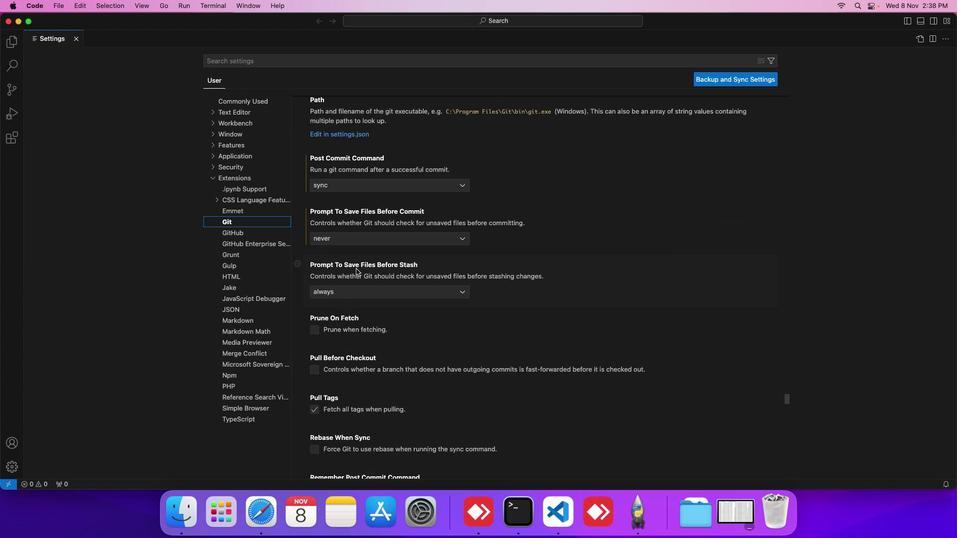 
Action: Mouse scrolled (355, 268) with delta (0, 0)
Screenshot: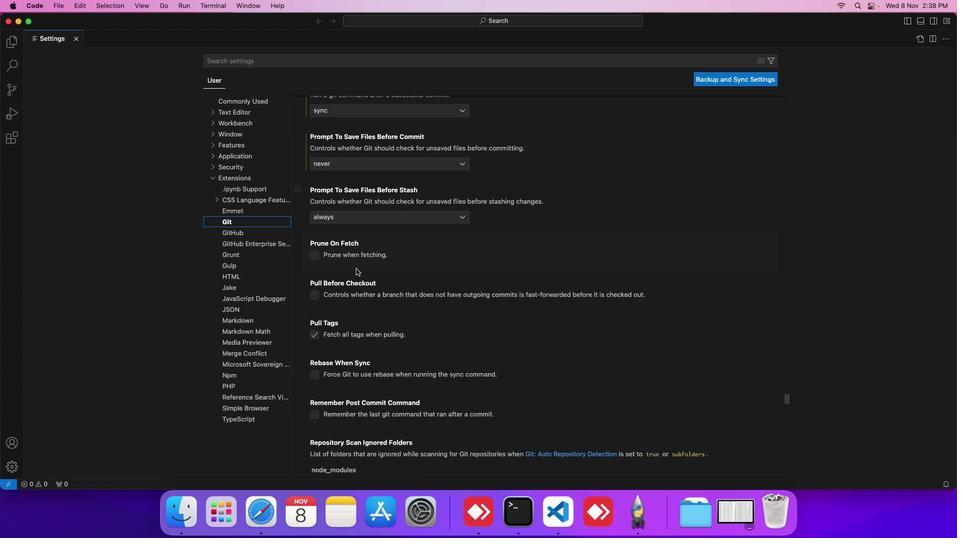 
Action: Mouse scrolled (355, 268) with delta (0, 0)
Screenshot: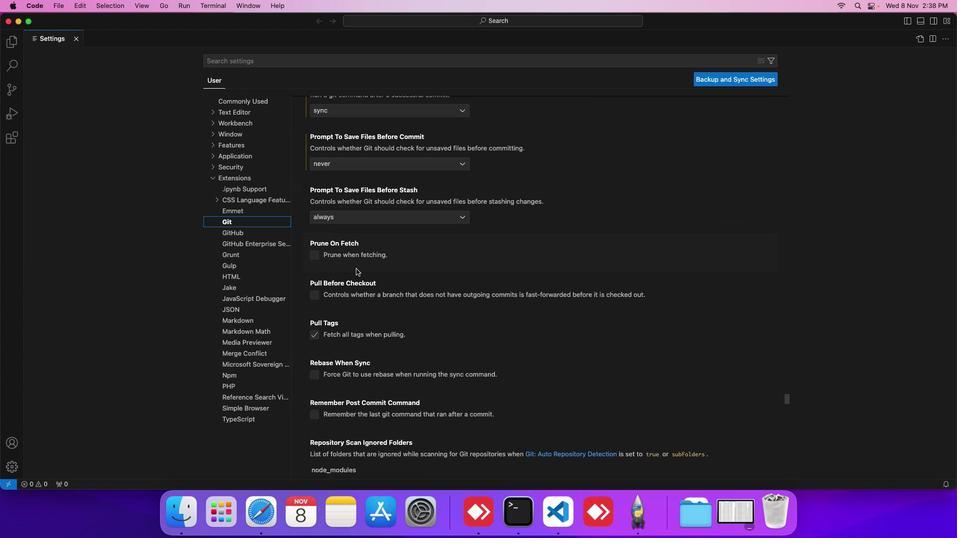 
Action: Mouse scrolled (355, 268) with delta (0, -1)
Screenshot: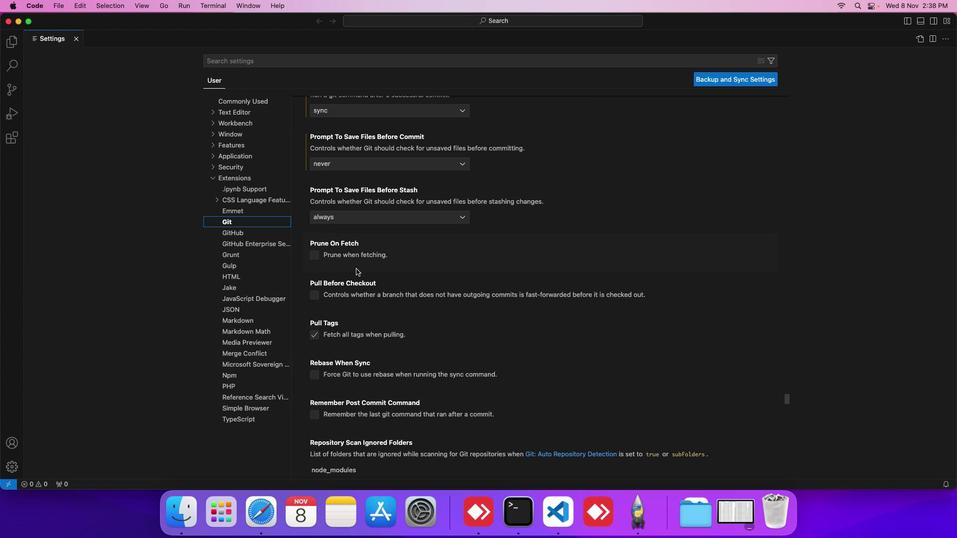 
Action: Mouse scrolled (355, 268) with delta (0, 0)
Screenshot: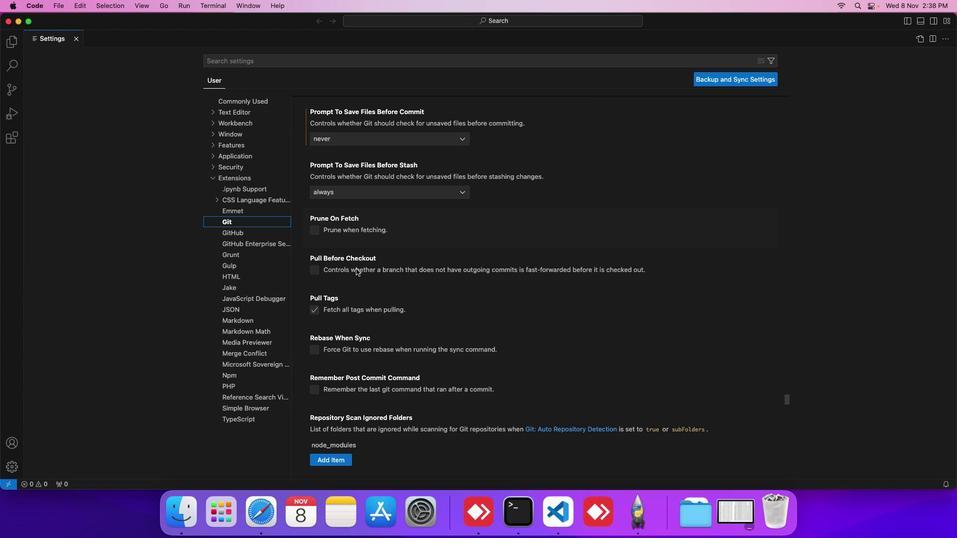 
Action: Mouse scrolled (355, 268) with delta (0, 0)
Screenshot: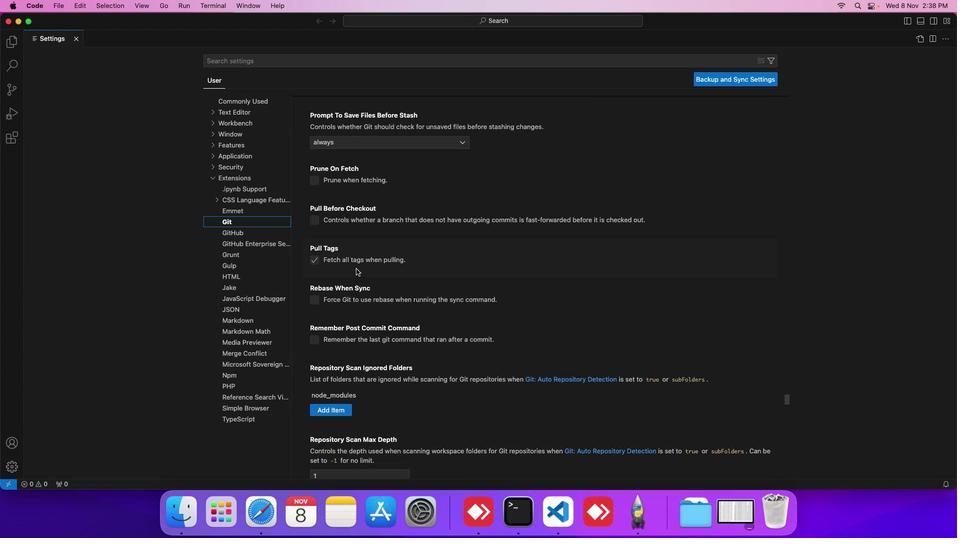 
Action: Mouse scrolled (355, 268) with delta (0, 0)
Screenshot: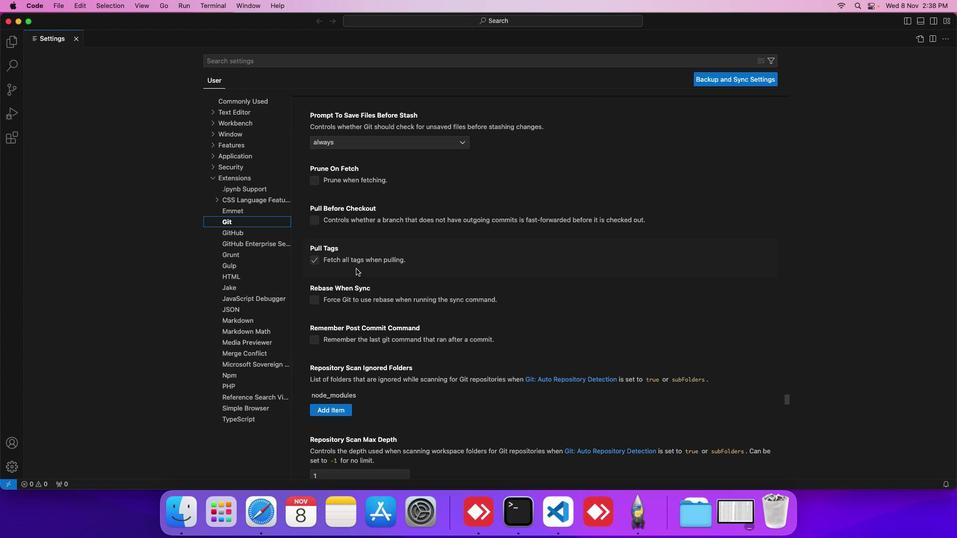 
Action: Mouse scrolled (355, 268) with delta (0, 0)
Screenshot: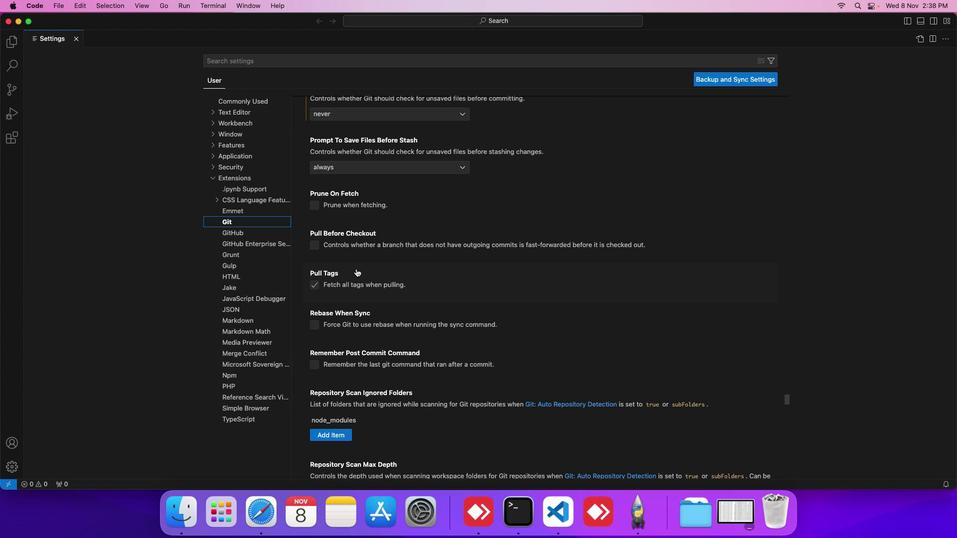 
Action: Mouse scrolled (355, 268) with delta (0, 0)
Screenshot: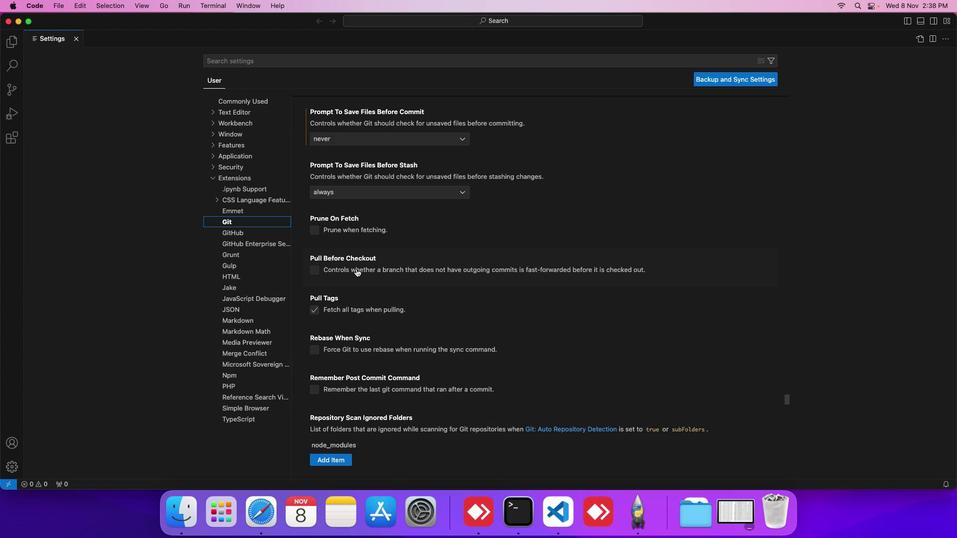 
Action: Mouse moved to (355, 269)
Screenshot: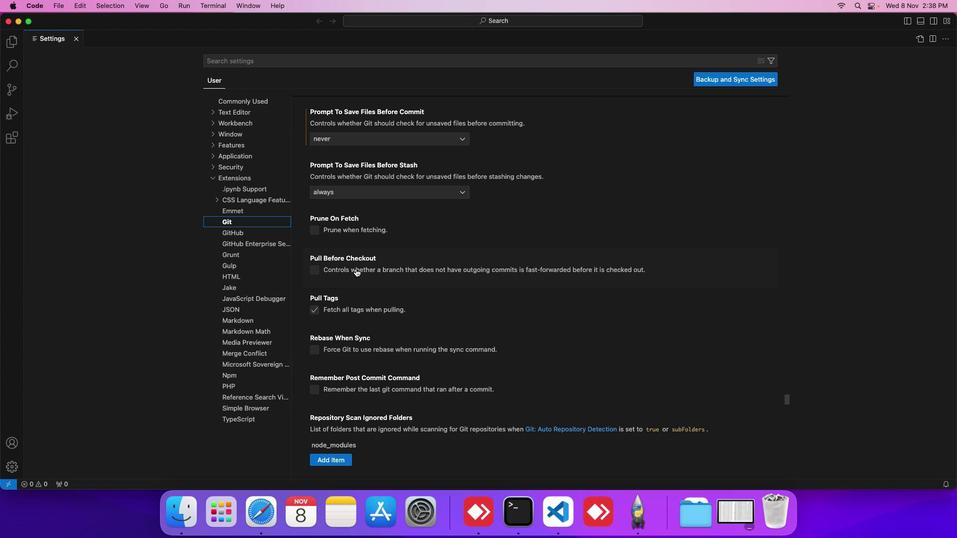 
Action: Mouse scrolled (355, 269) with delta (0, 0)
Screenshot: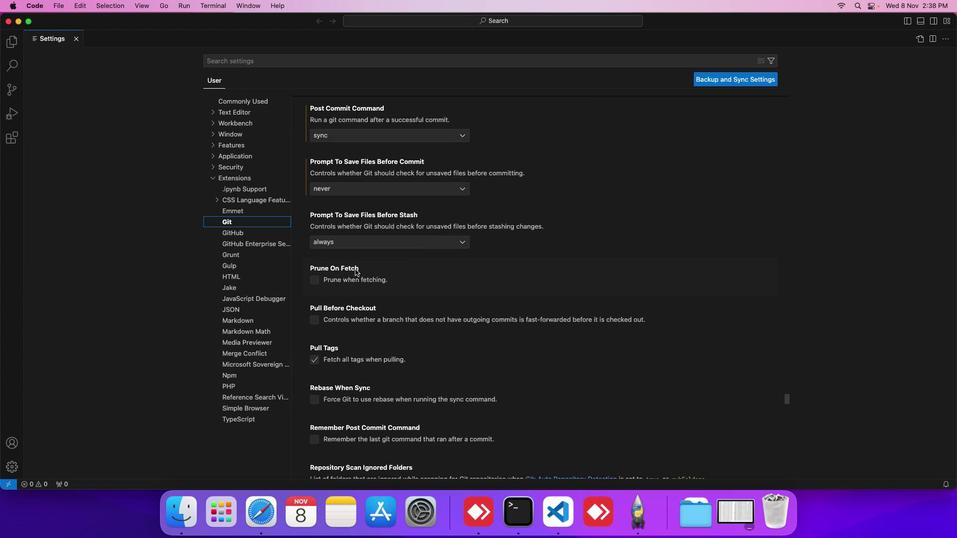 
Action: Mouse moved to (354, 269)
Screenshot: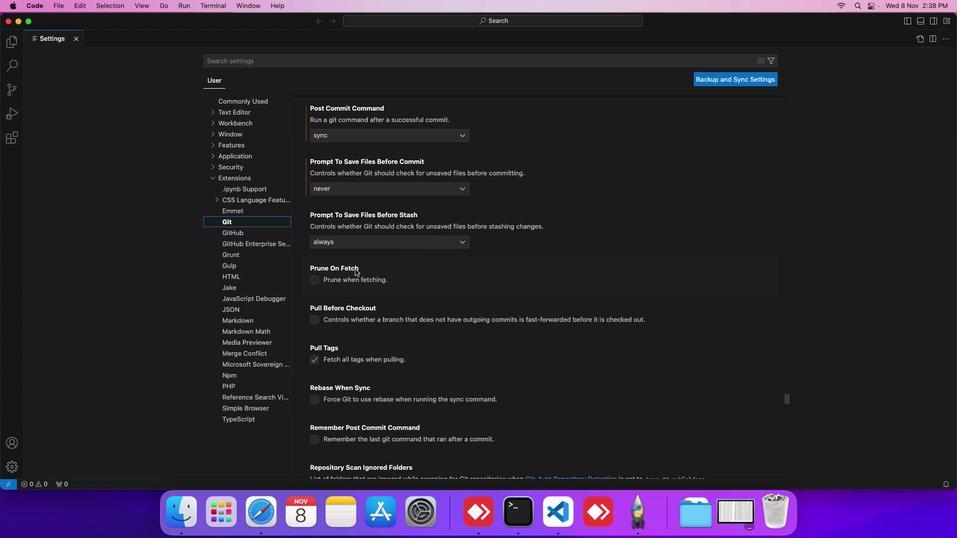 
Action: Mouse scrolled (354, 269) with delta (0, 0)
Screenshot: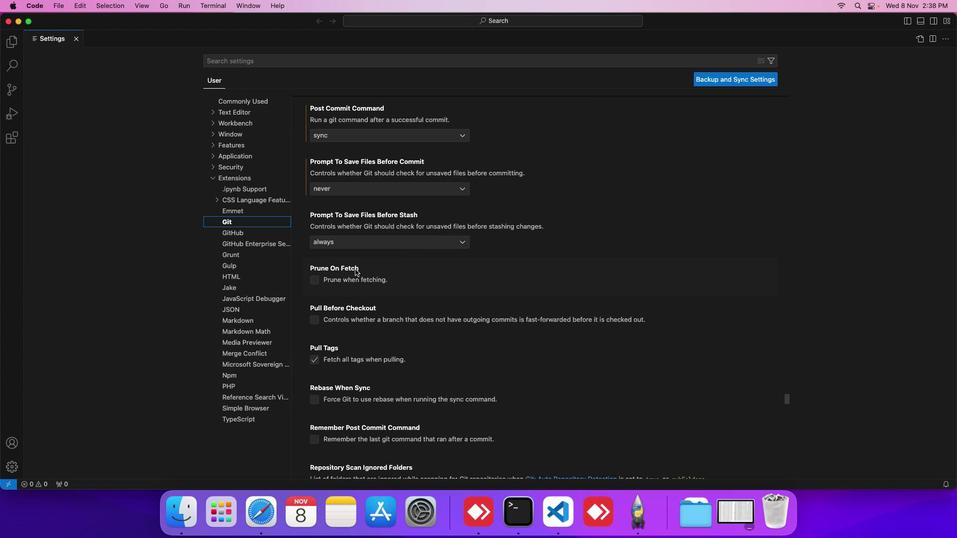 
Action: Mouse moved to (373, 242)
Screenshot: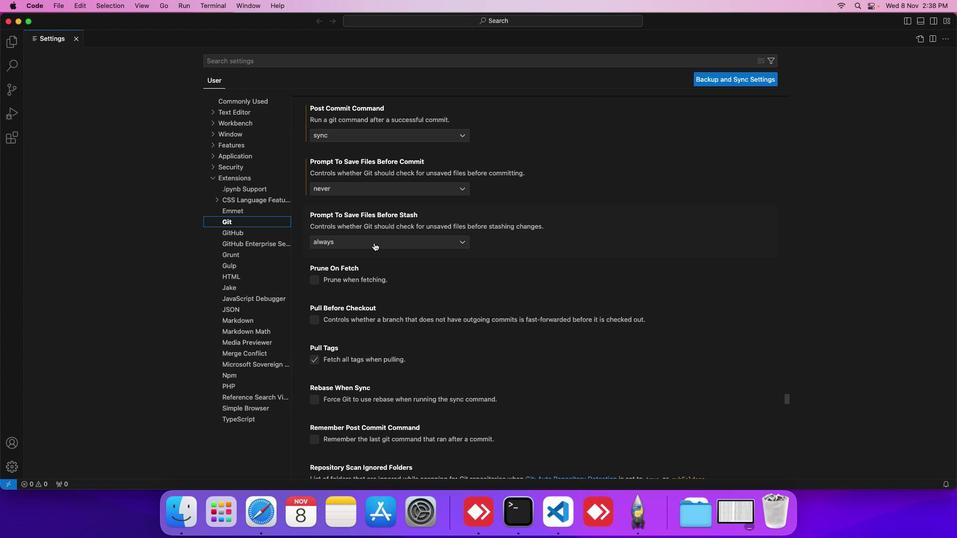 
Action: Mouse pressed left at (373, 242)
Screenshot: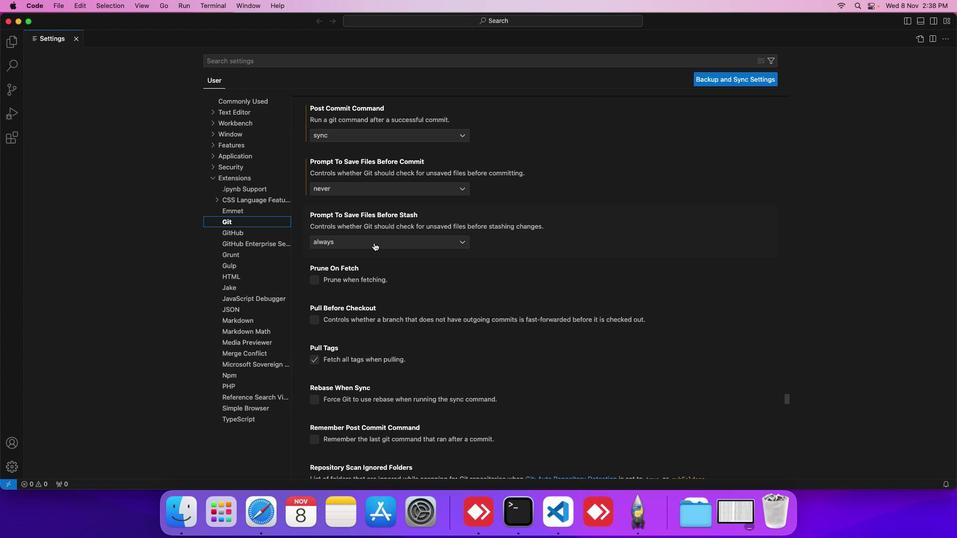 
Action: Mouse moved to (345, 270)
Screenshot: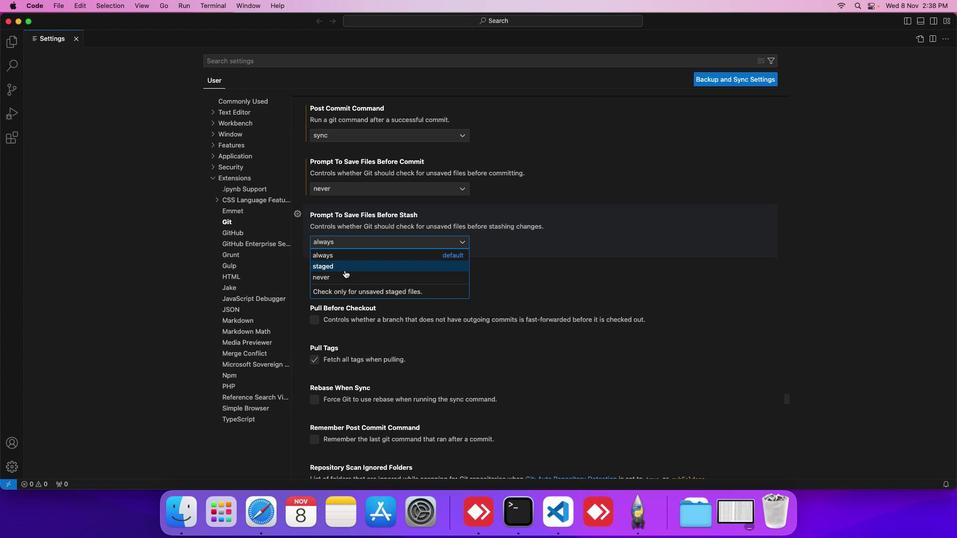 
Action: Mouse pressed left at (345, 270)
Screenshot: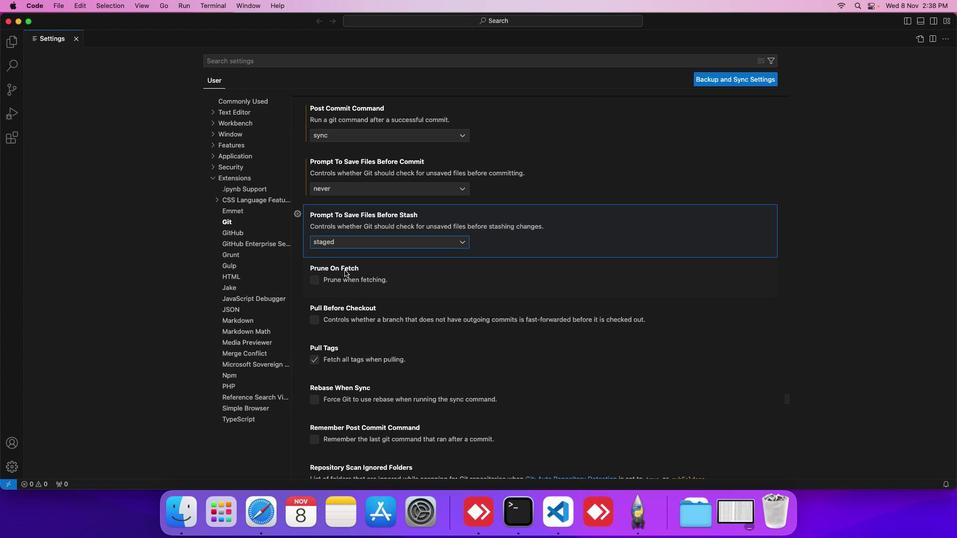
Action: Mouse moved to (486, 241)
Screenshot: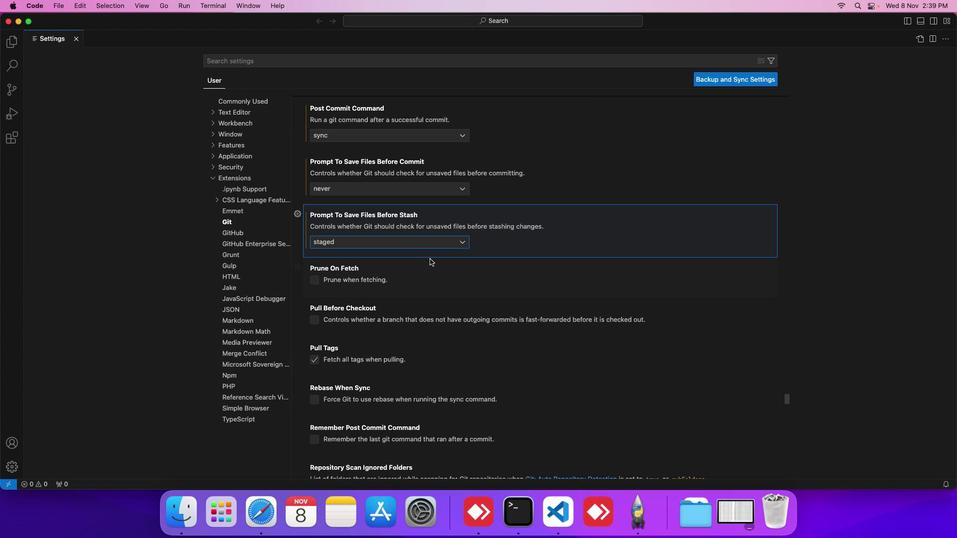 
